 Task: Find connections with filter location Fléron with filter topic #successwith filter profile language Spanish with filter current company Hunt for Success with filter school MGM Institute of Health Sciences, Navi Mumbai with filter industry Construction with filter service category Print Design with filter keywords title Caretaker or House Sitter
Action: Mouse moved to (604, 139)
Screenshot: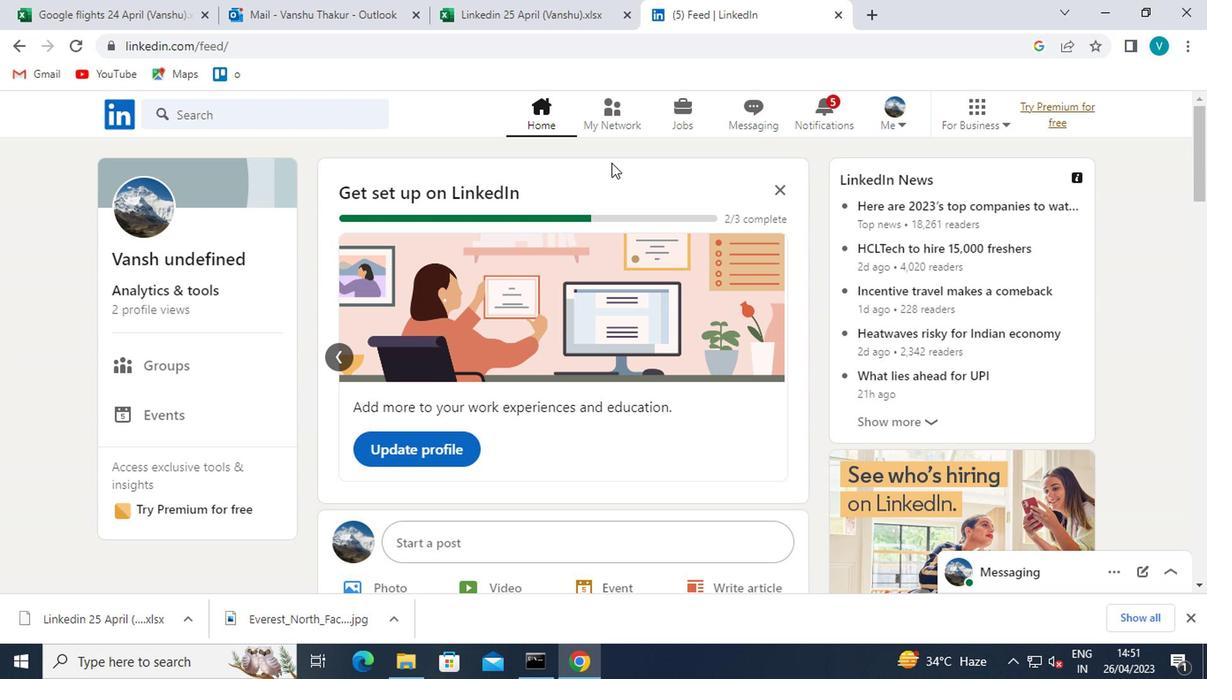 
Action: Mouse pressed left at (604, 139)
Screenshot: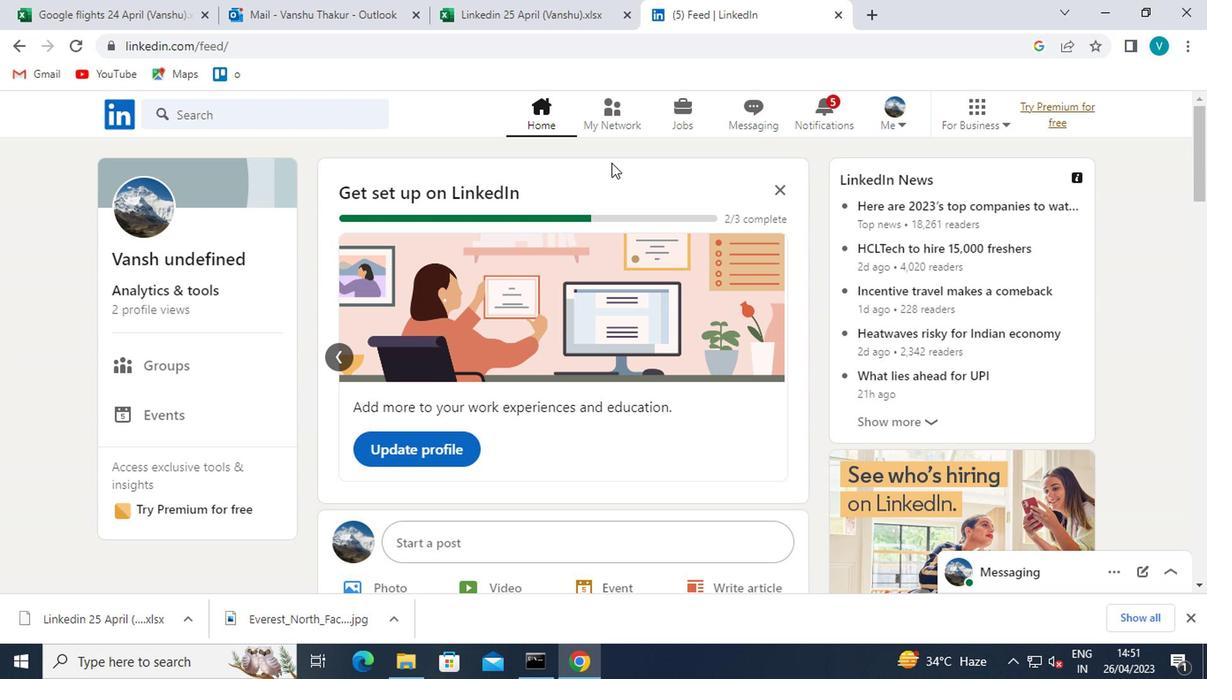 
Action: Mouse moved to (616, 134)
Screenshot: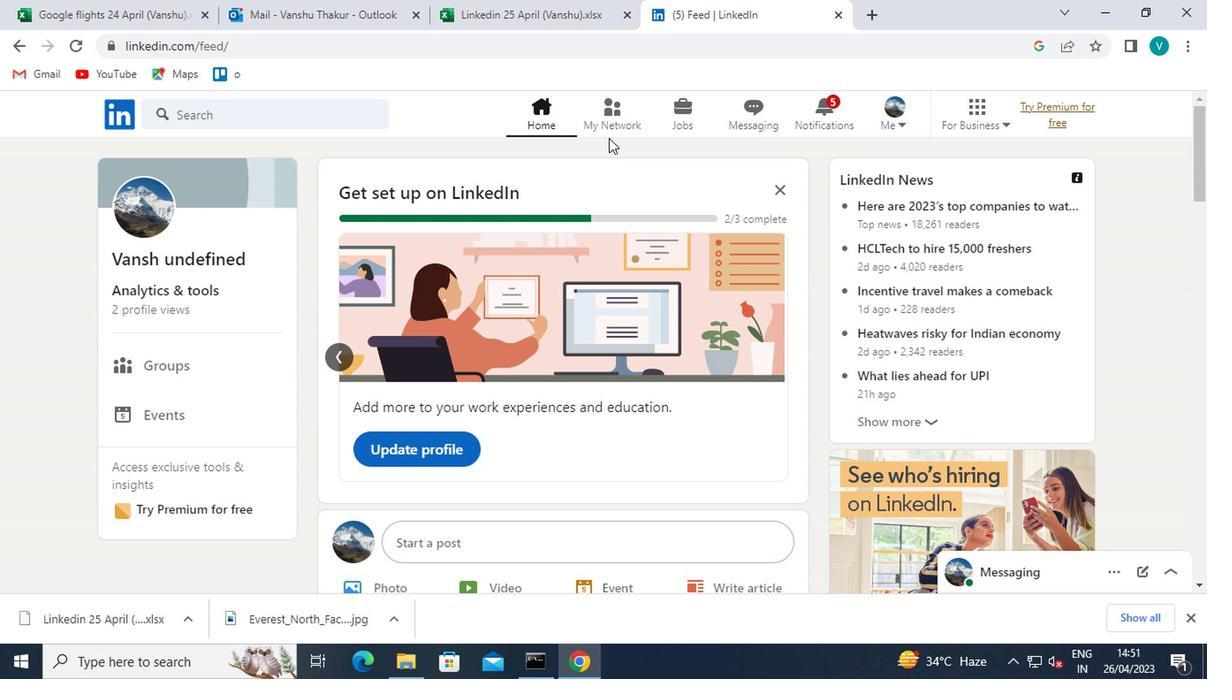 
Action: Mouse pressed left at (616, 134)
Screenshot: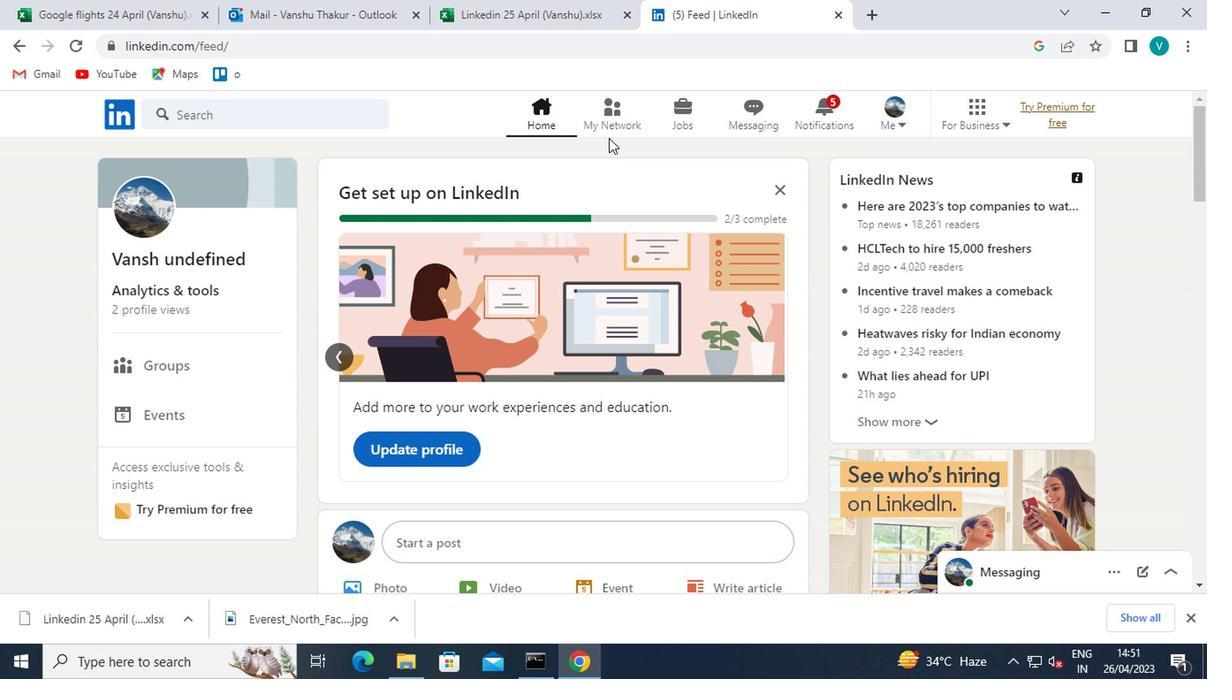 
Action: Mouse moved to (198, 202)
Screenshot: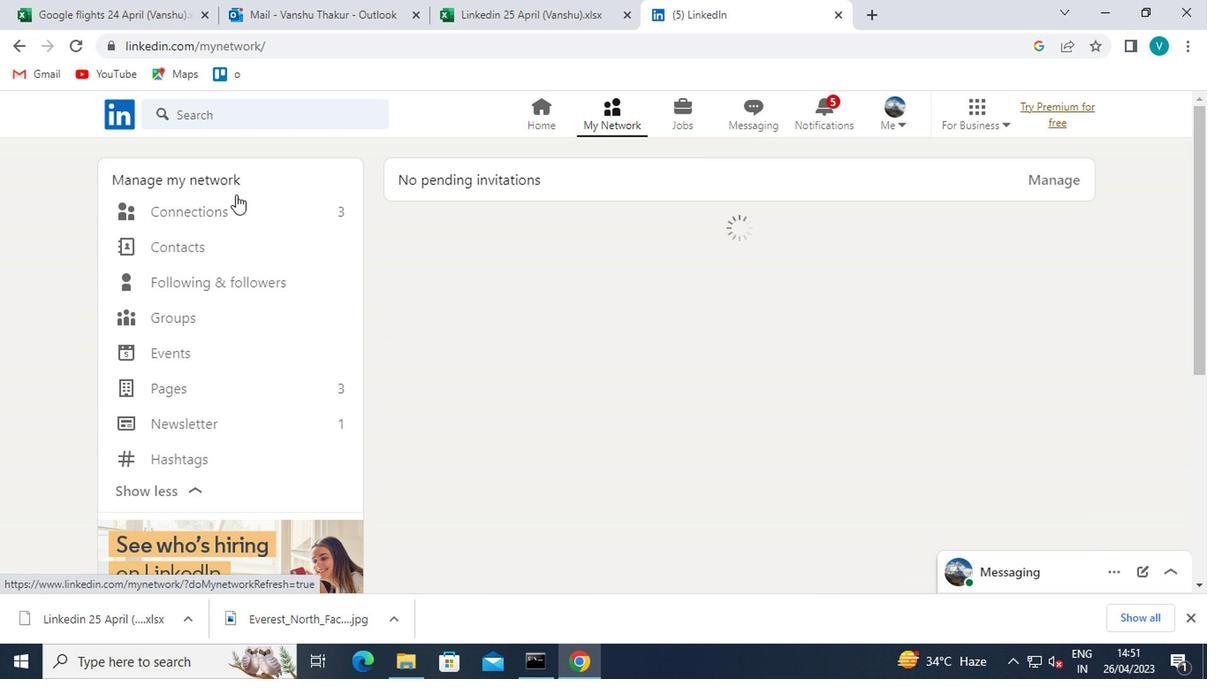 
Action: Mouse pressed left at (198, 202)
Screenshot: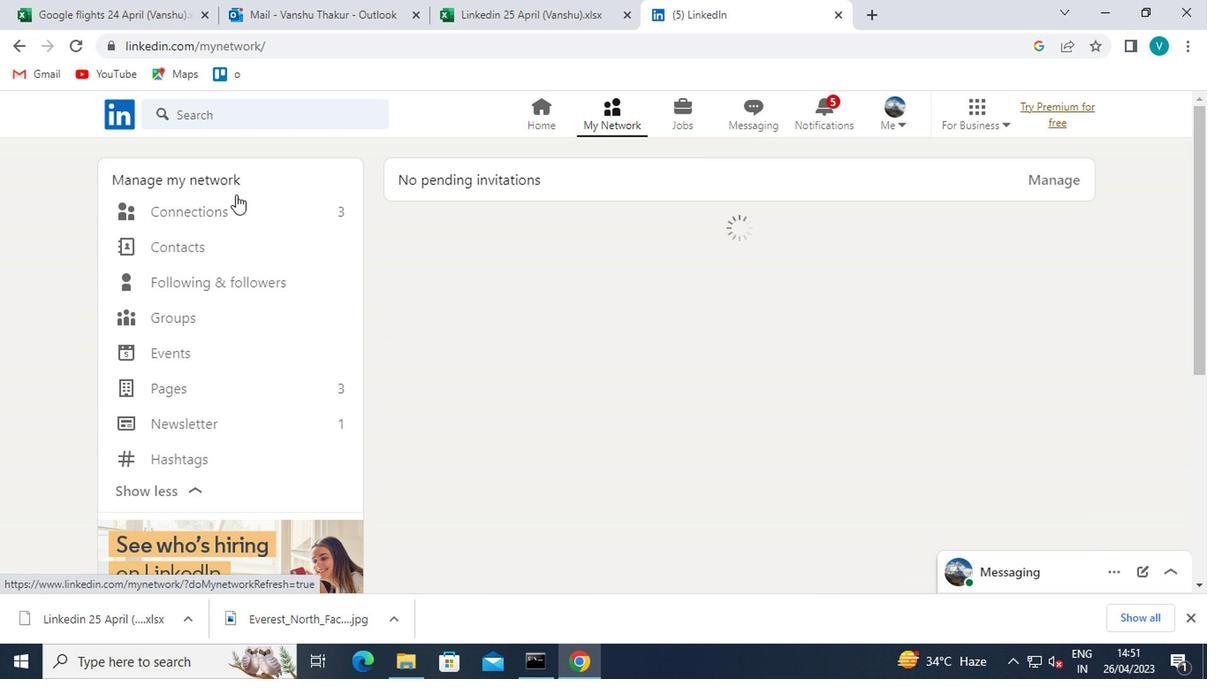 
Action: Mouse moved to (716, 207)
Screenshot: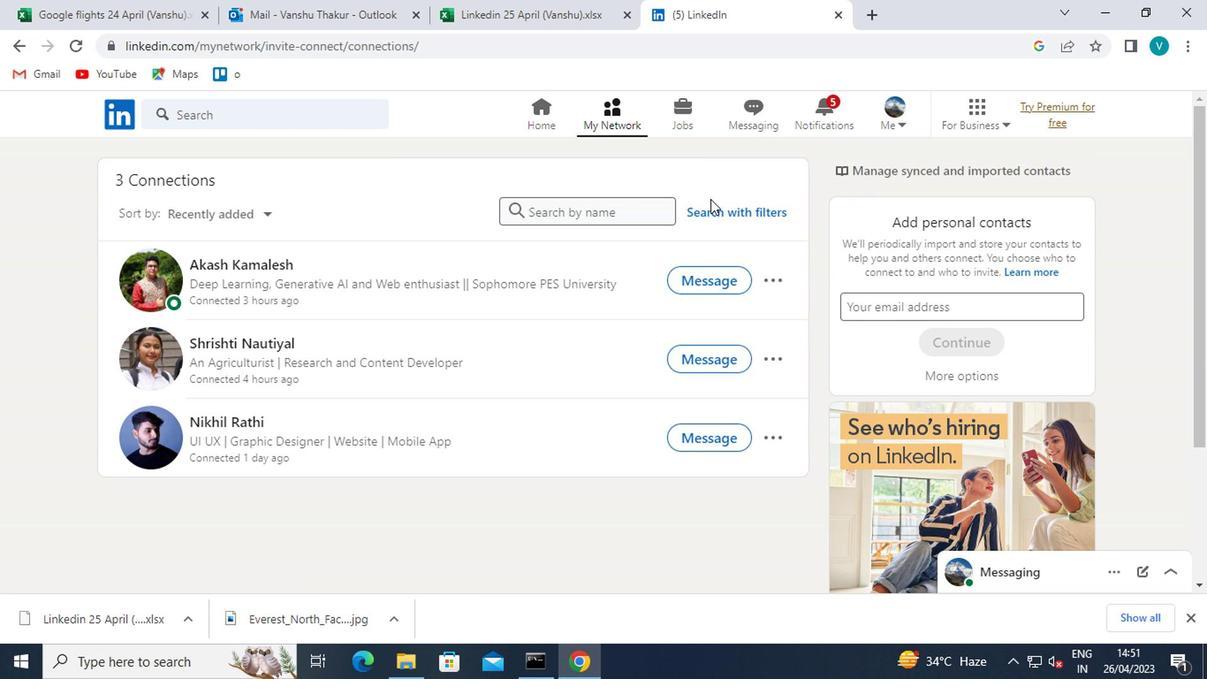 
Action: Mouse pressed left at (716, 207)
Screenshot: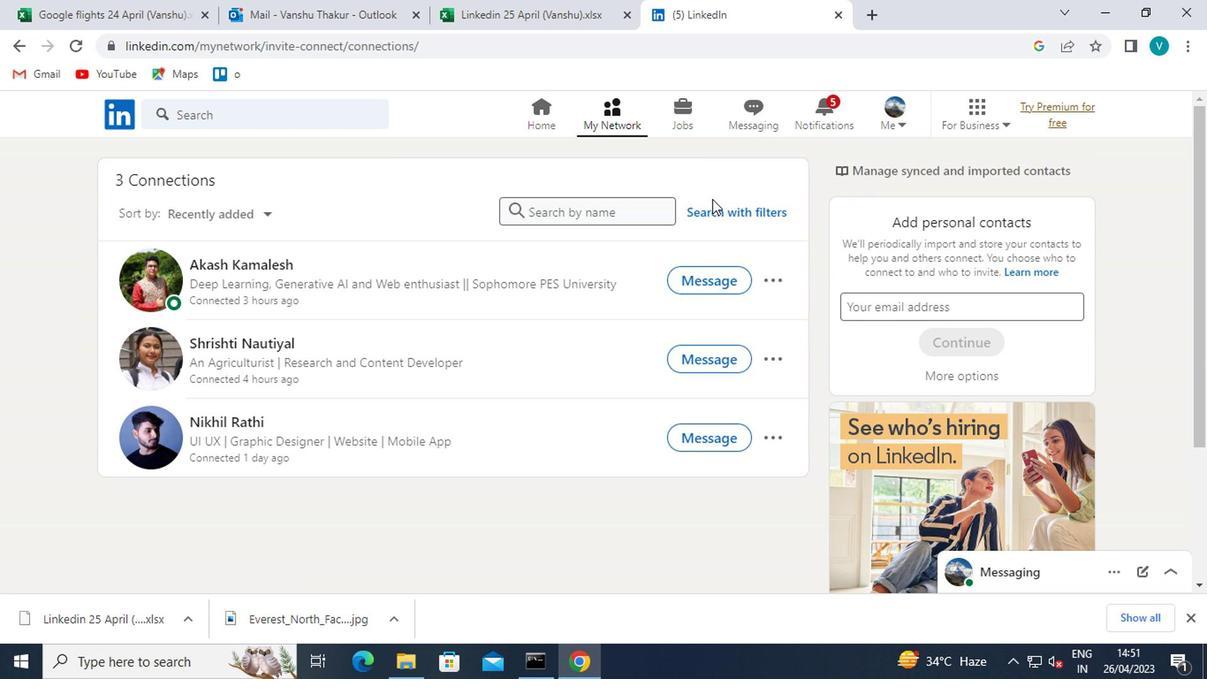 
Action: Mouse moved to (599, 162)
Screenshot: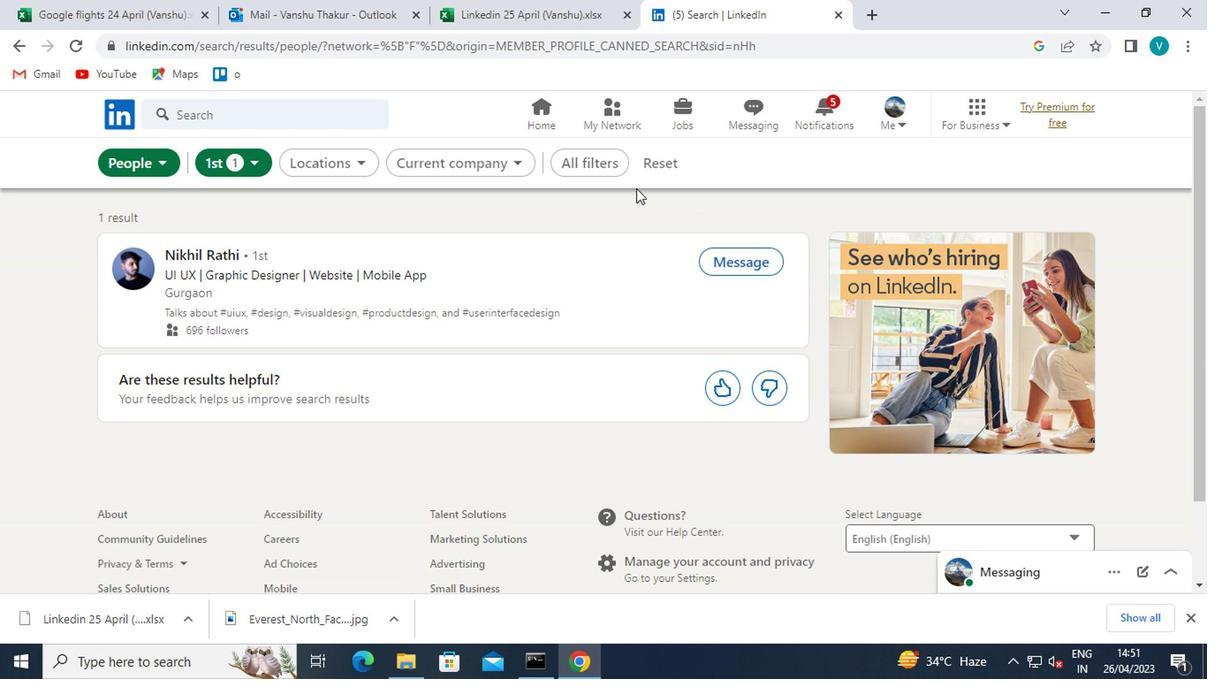
Action: Mouse pressed left at (599, 162)
Screenshot: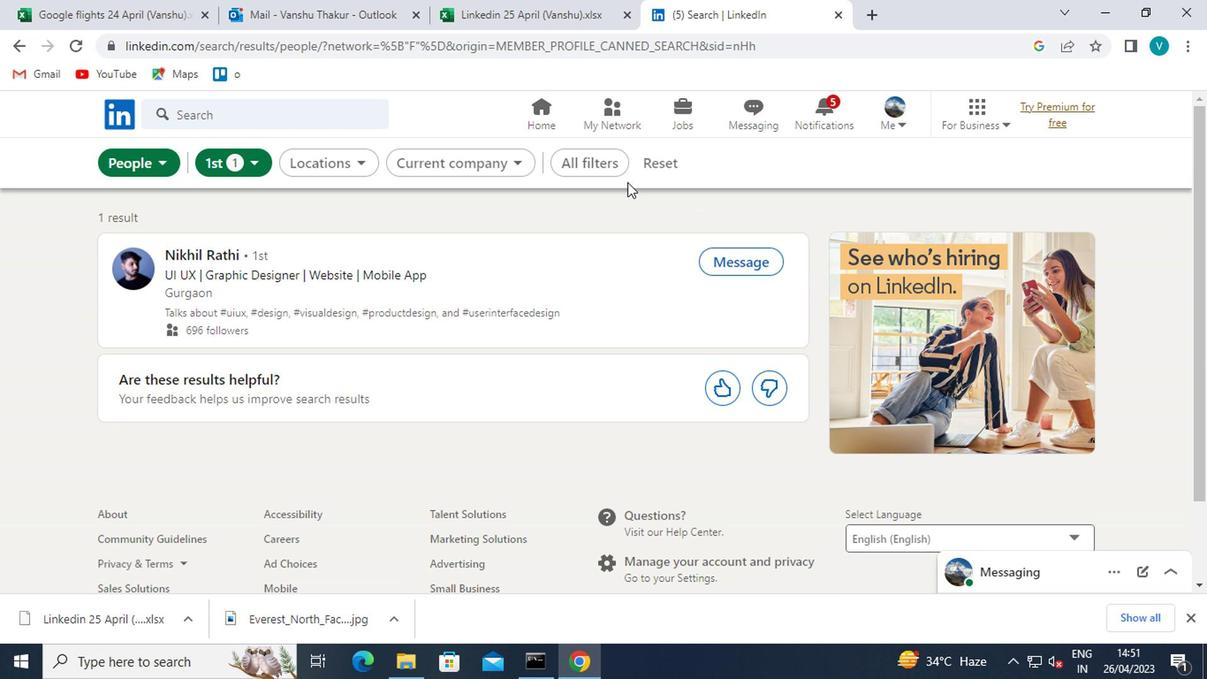 
Action: Mouse moved to (941, 318)
Screenshot: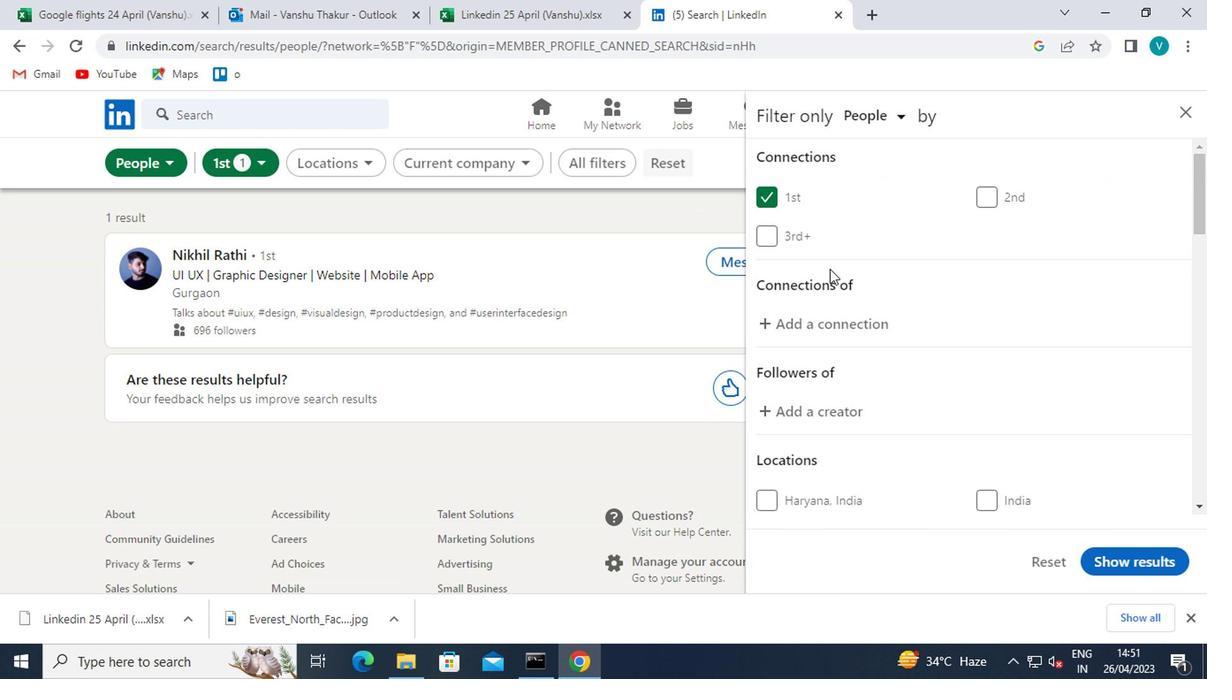 
Action: Mouse scrolled (941, 316) with delta (0, -1)
Screenshot: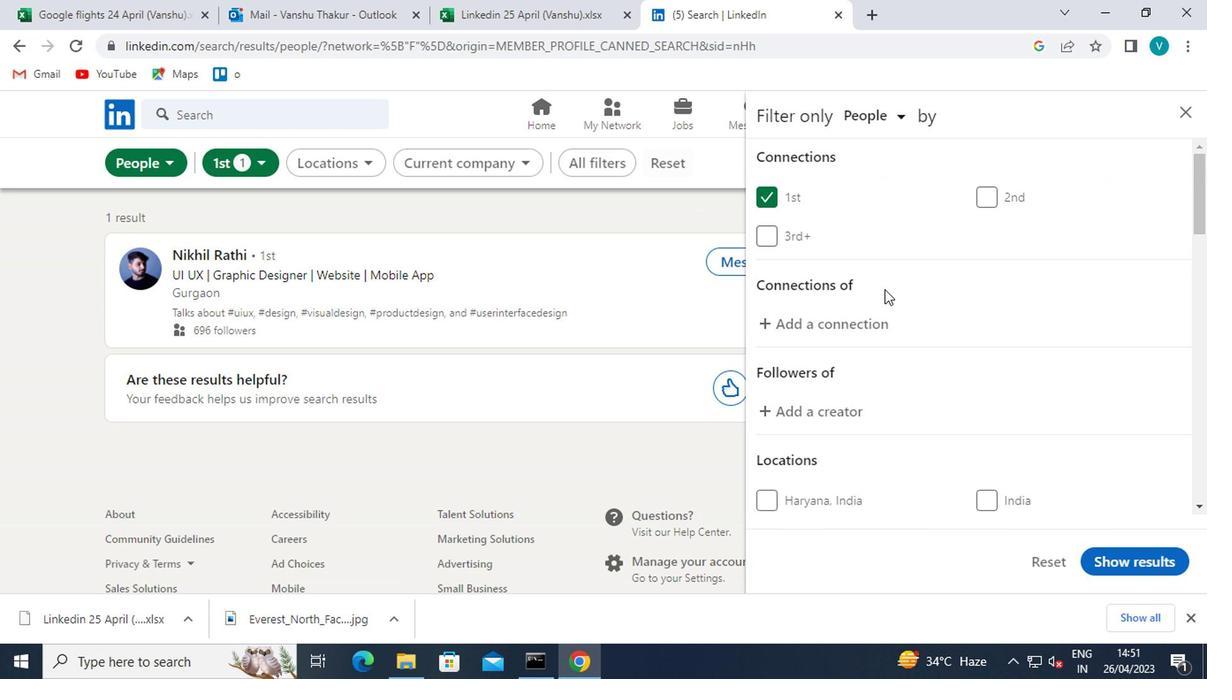 
Action: Mouse moved to (942, 318)
Screenshot: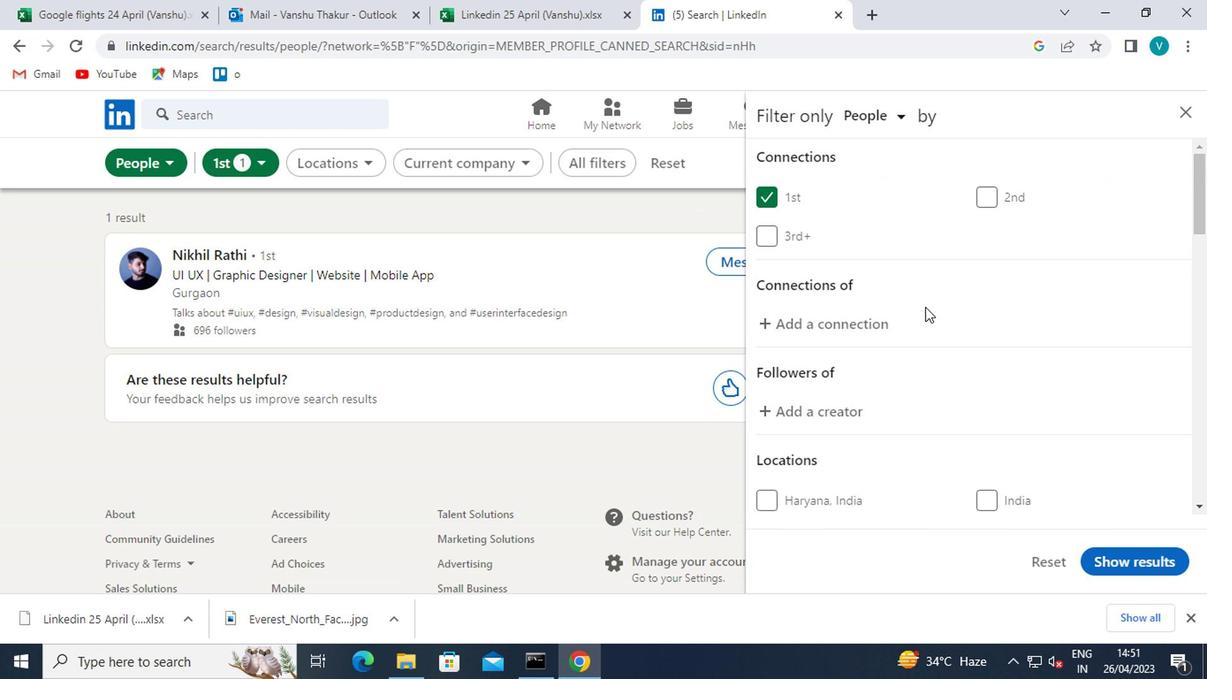 
Action: Mouse scrolled (942, 318) with delta (0, 0)
Screenshot: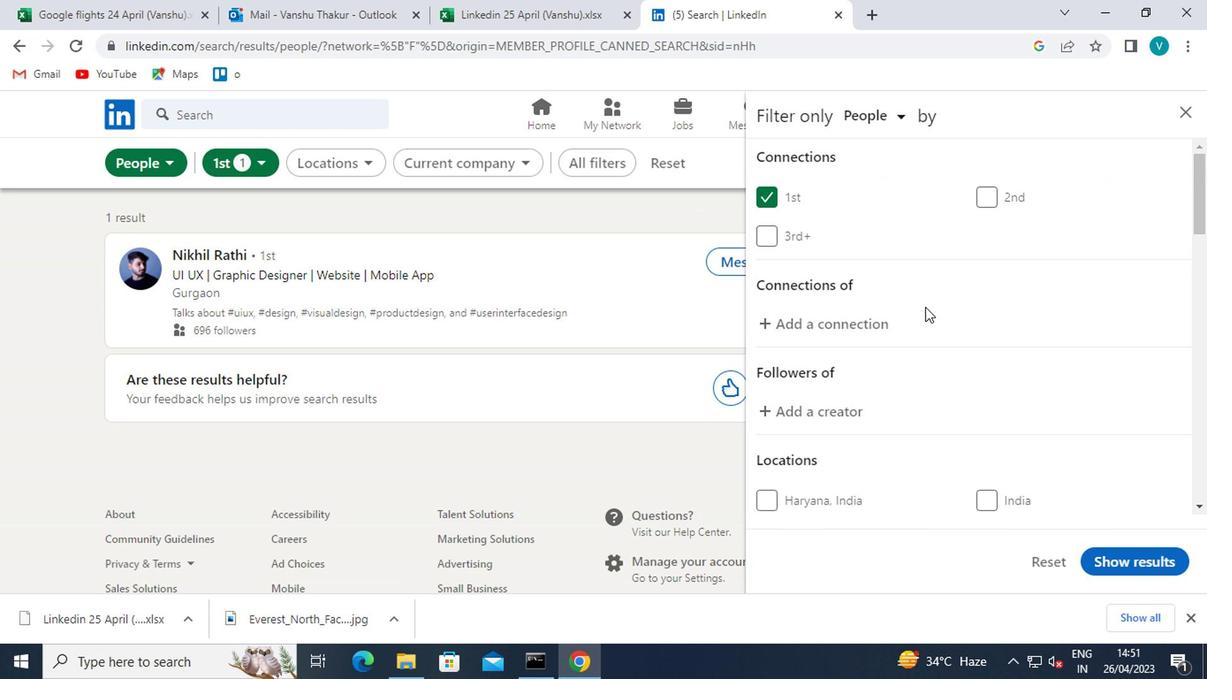
Action: Mouse moved to (847, 400)
Screenshot: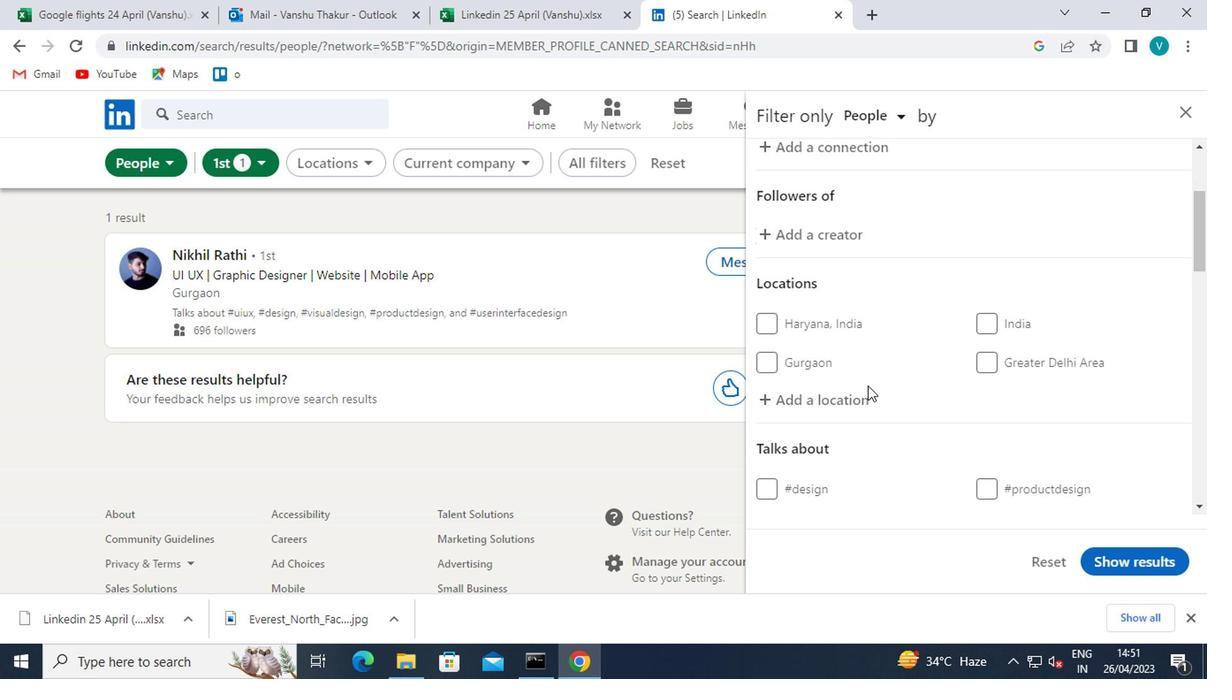 
Action: Mouse pressed left at (847, 400)
Screenshot: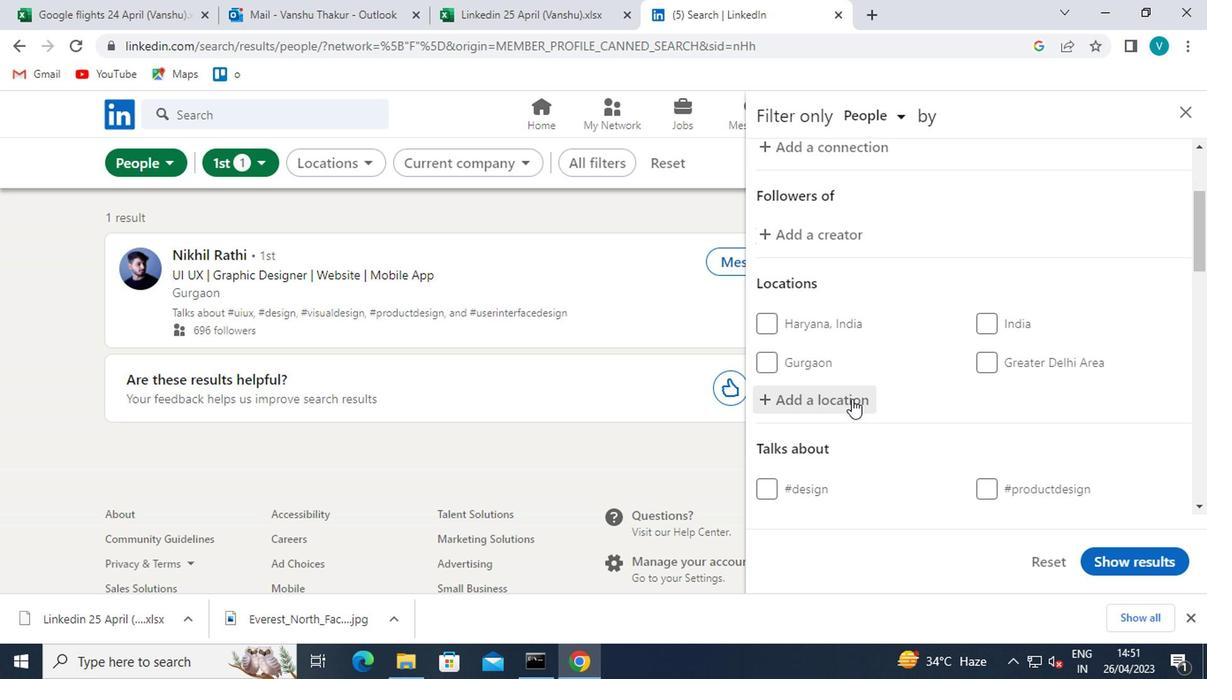 
Action: Key pressed <Key.shift>FLERON
Screenshot: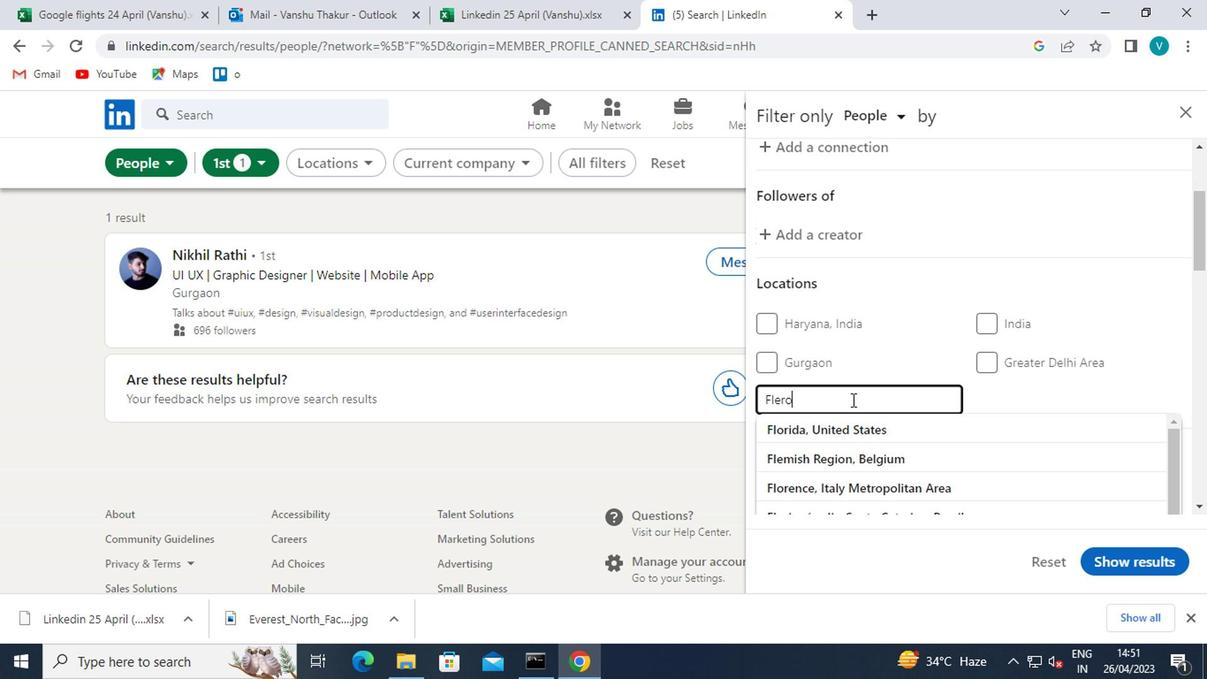 
Action: Mouse moved to (845, 428)
Screenshot: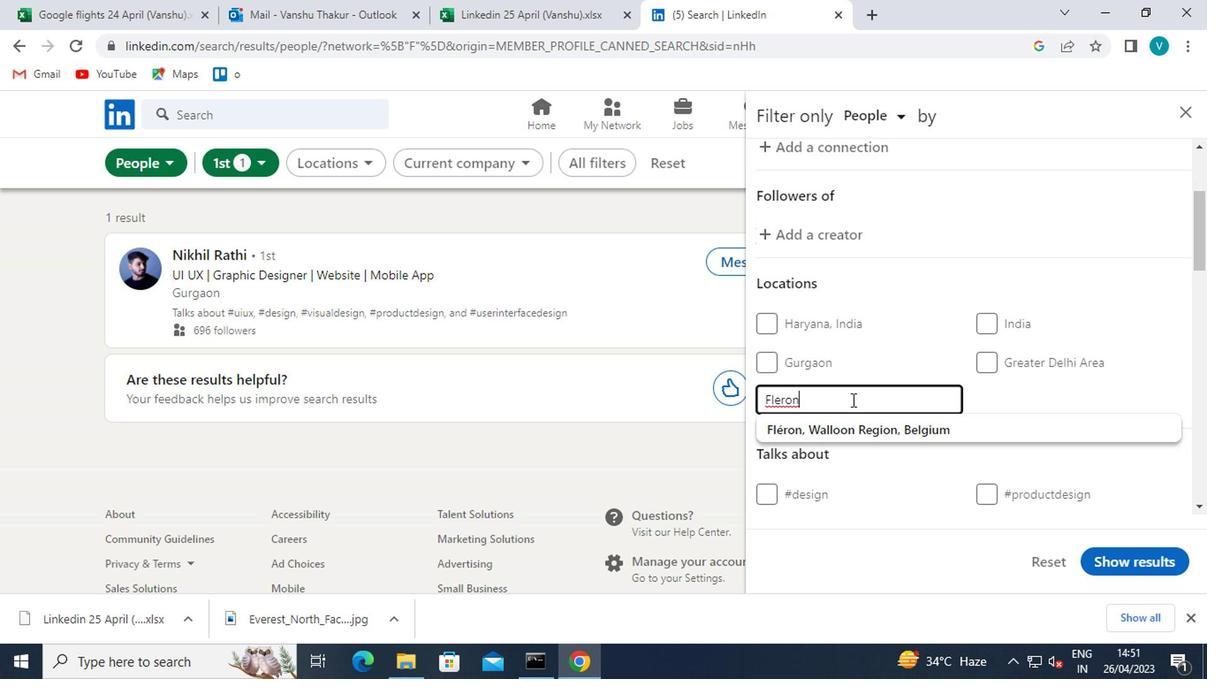 
Action: Mouse pressed left at (845, 428)
Screenshot: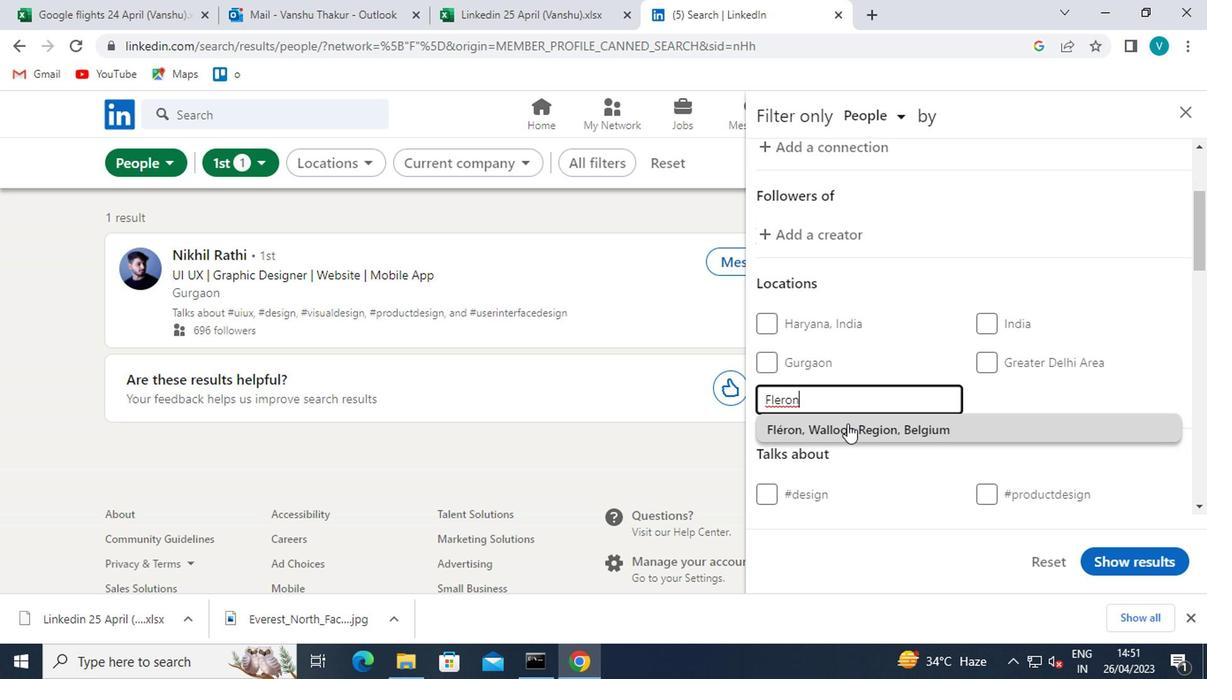 
Action: Mouse moved to (929, 382)
Screenshot: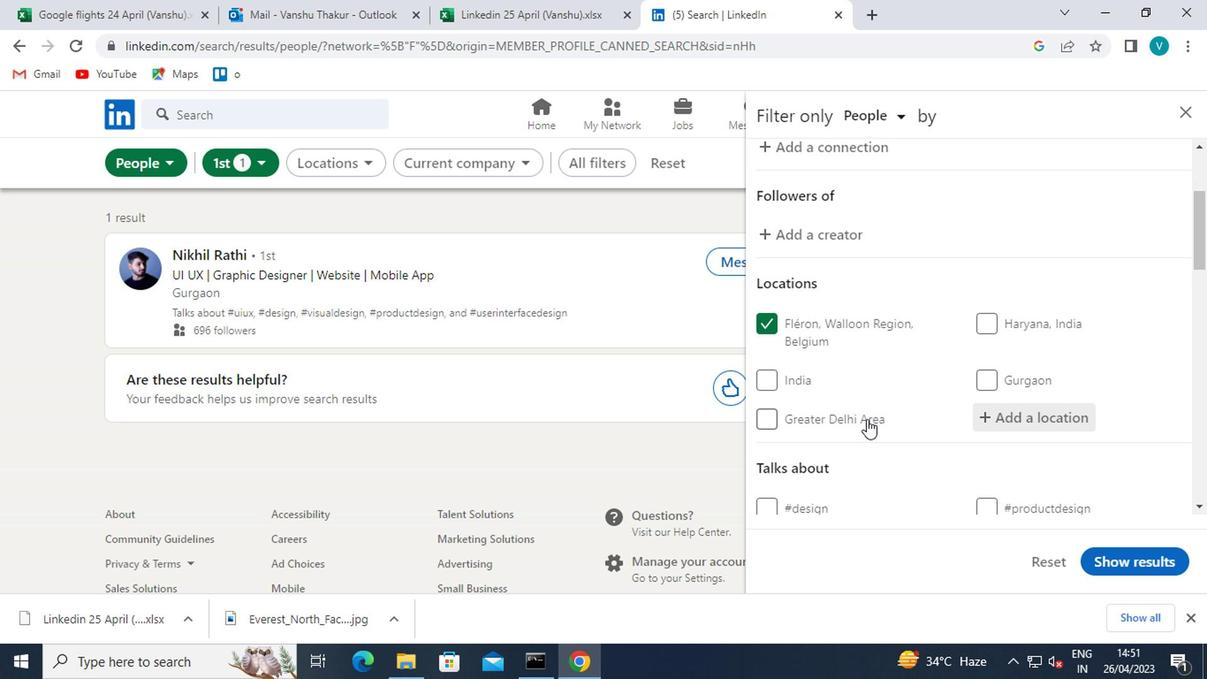 
Action: Mouse scrolled (929, 381) with delta (0, -1)
Screenshot: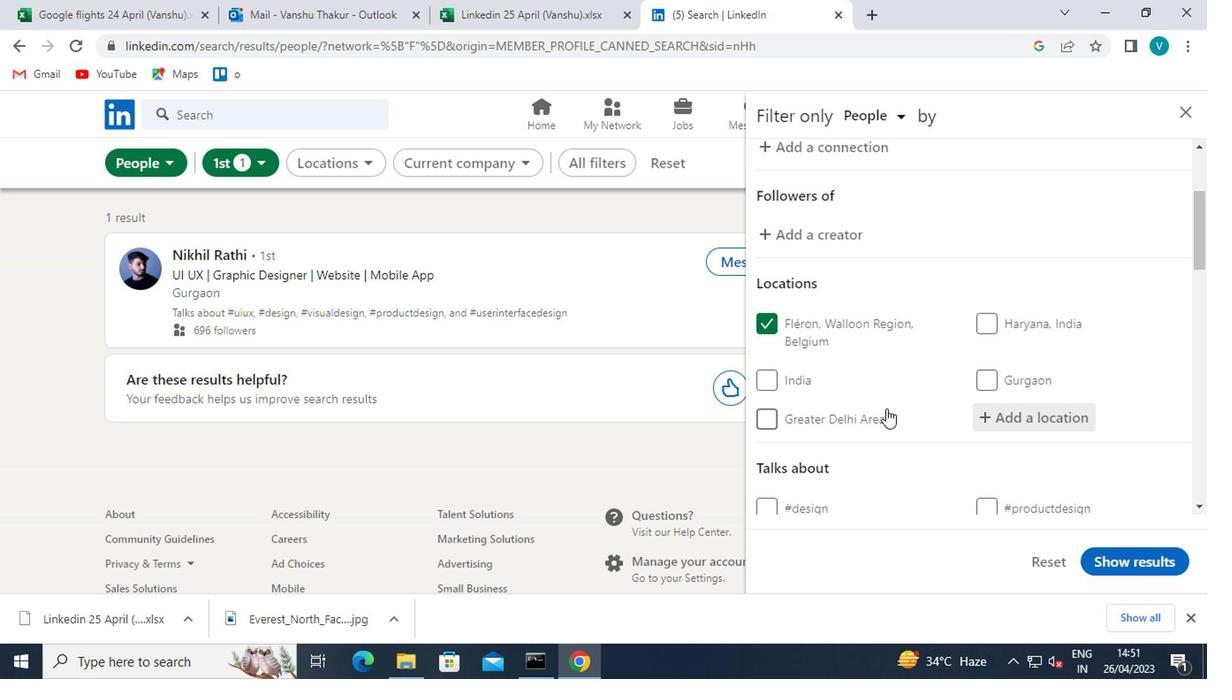 
Action: Mouse scrolled (929, 381) with delta (0, -1)
Screenshot: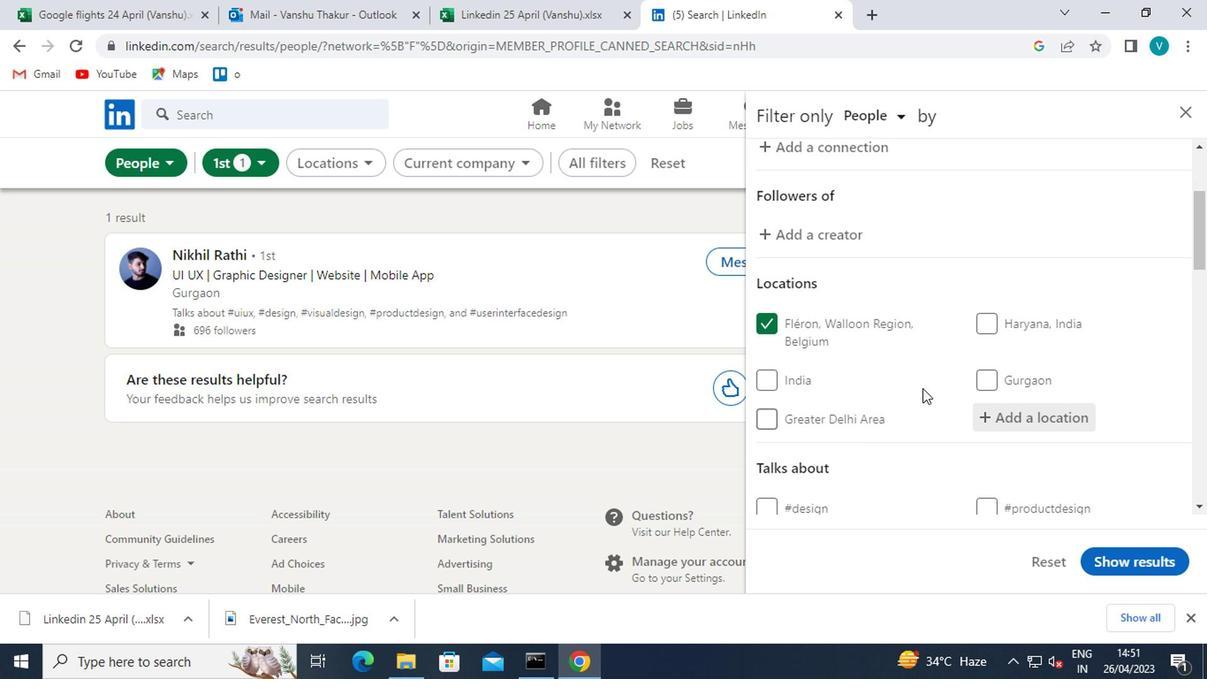 
Action: Mouse scrolled (929, 381) with delta (0, -1)
Screenshot: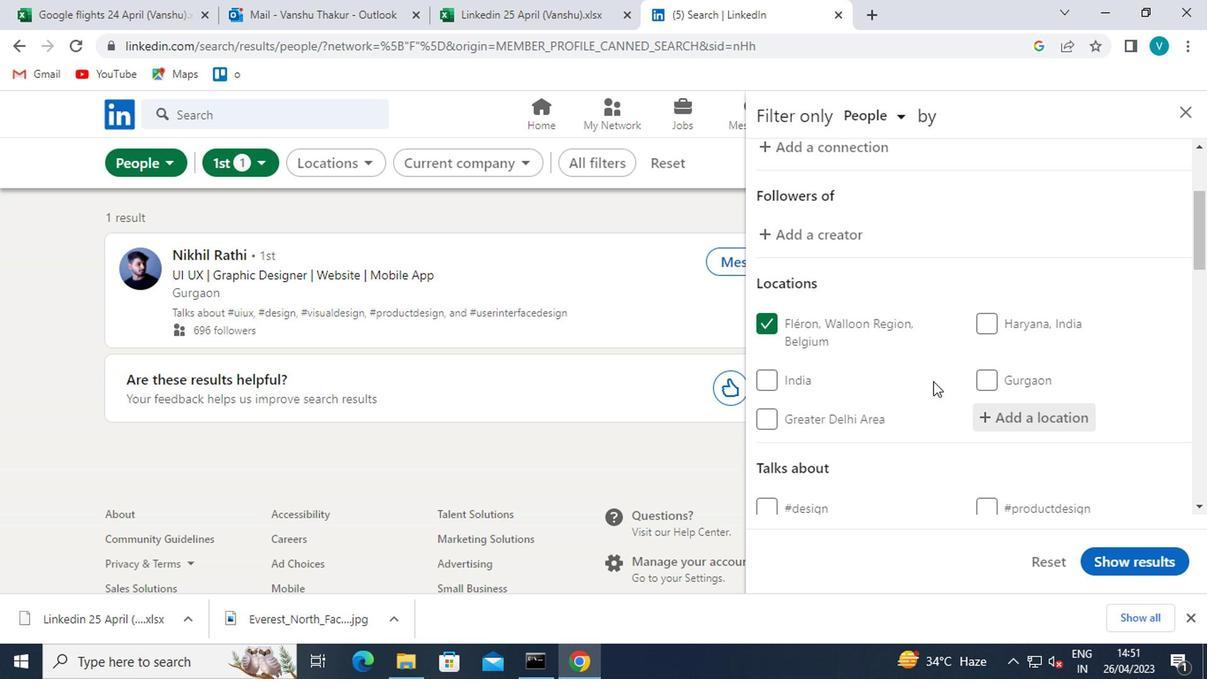 
Action: Mouse moved to (1020, 331)
Screenshot: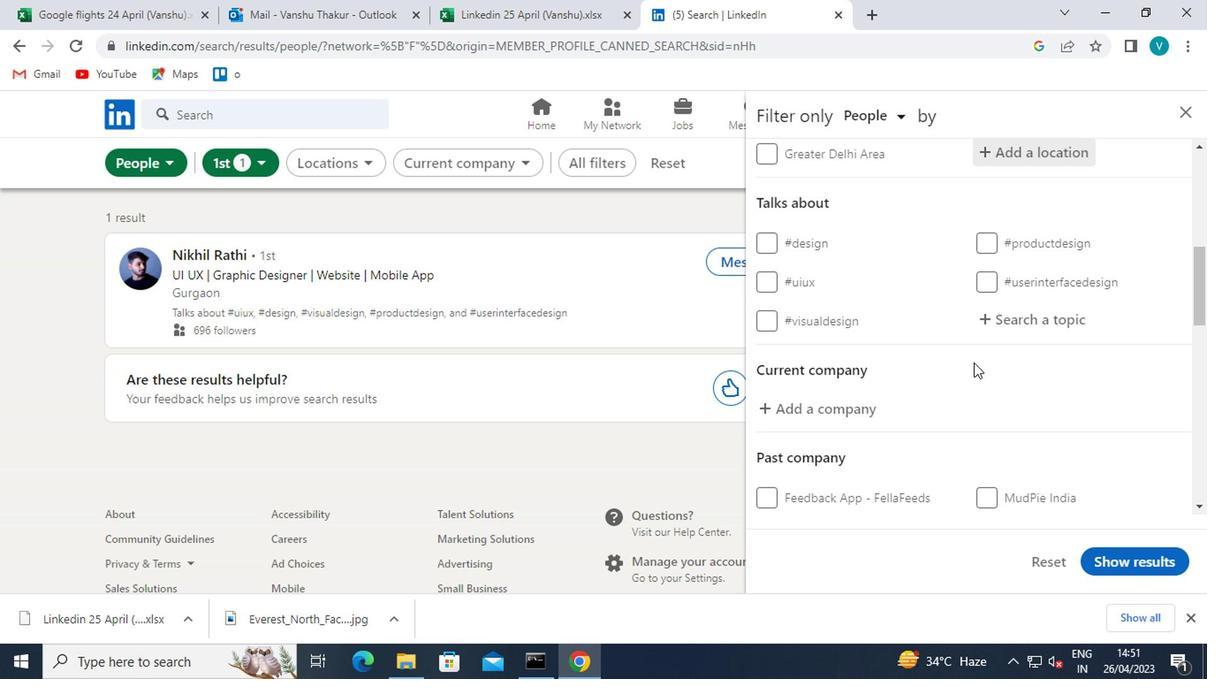 
Action: Mouse pressed left at (1020, 331)
Screenshot: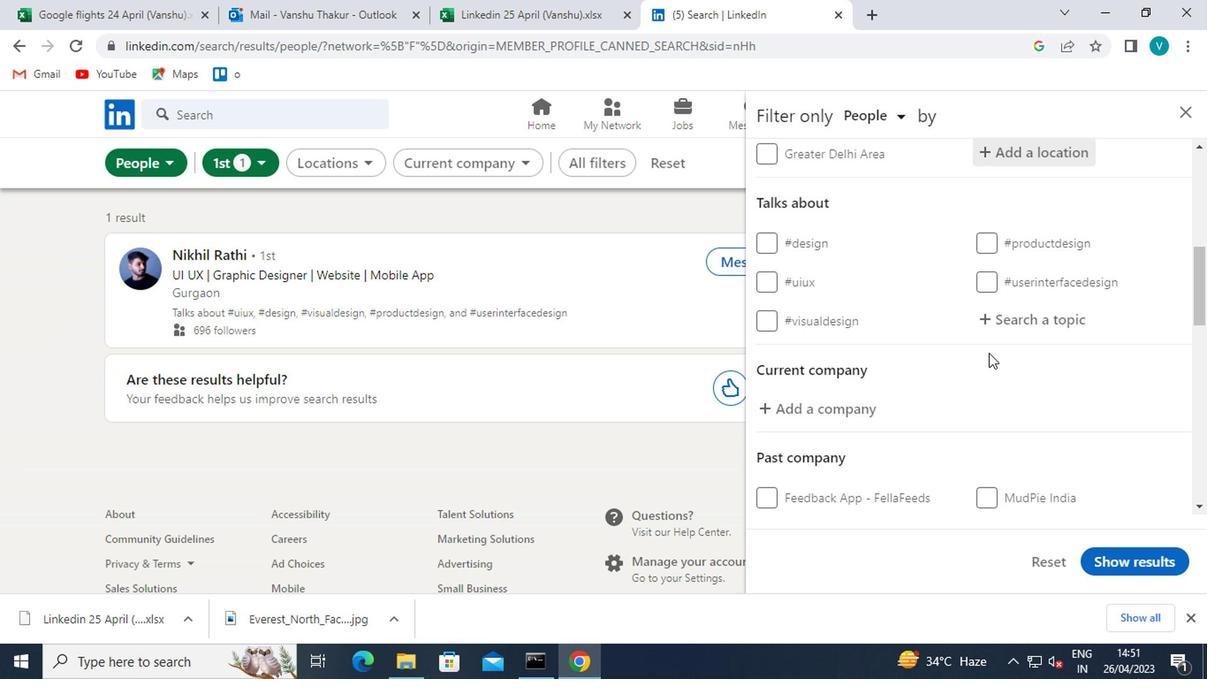 
Action: Mouse moved to (867, 240)
Screenshot: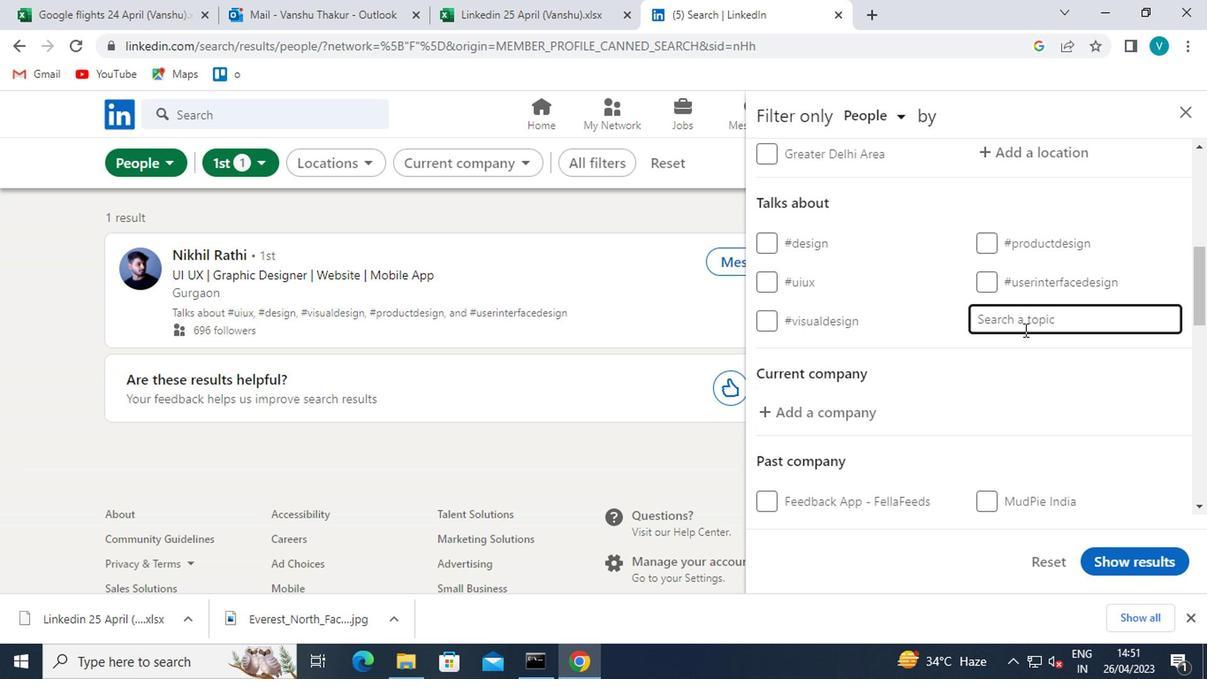 
Action: Key pressed <Key.shift><Key.shift><Key.shift><Key.shift>#
Screenshot: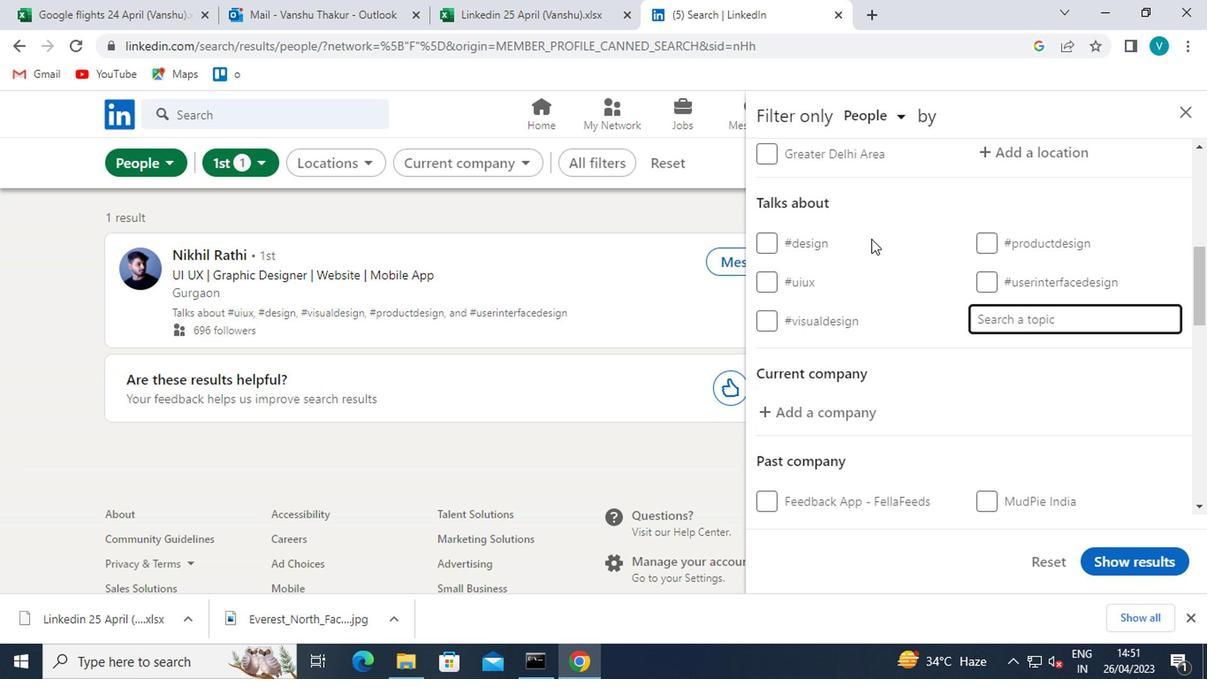
Action: Mouse moved to (866, 239)
Screenshot: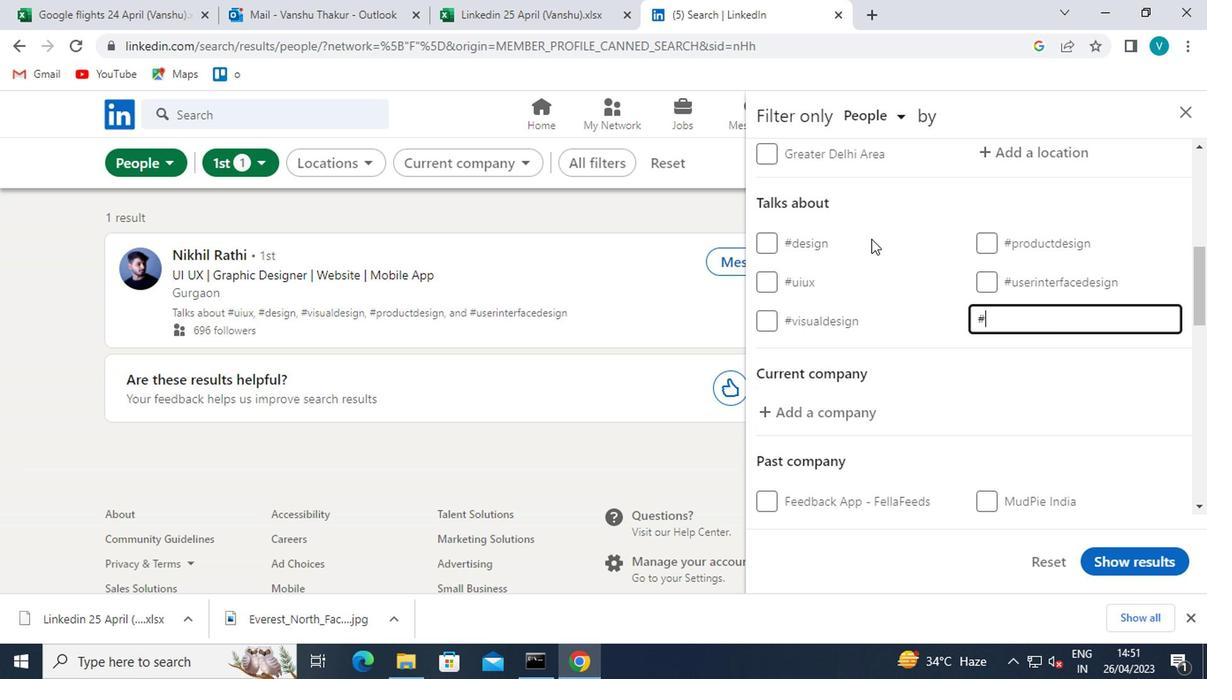 
Action: Key pressed SUCCESS
Screenshot: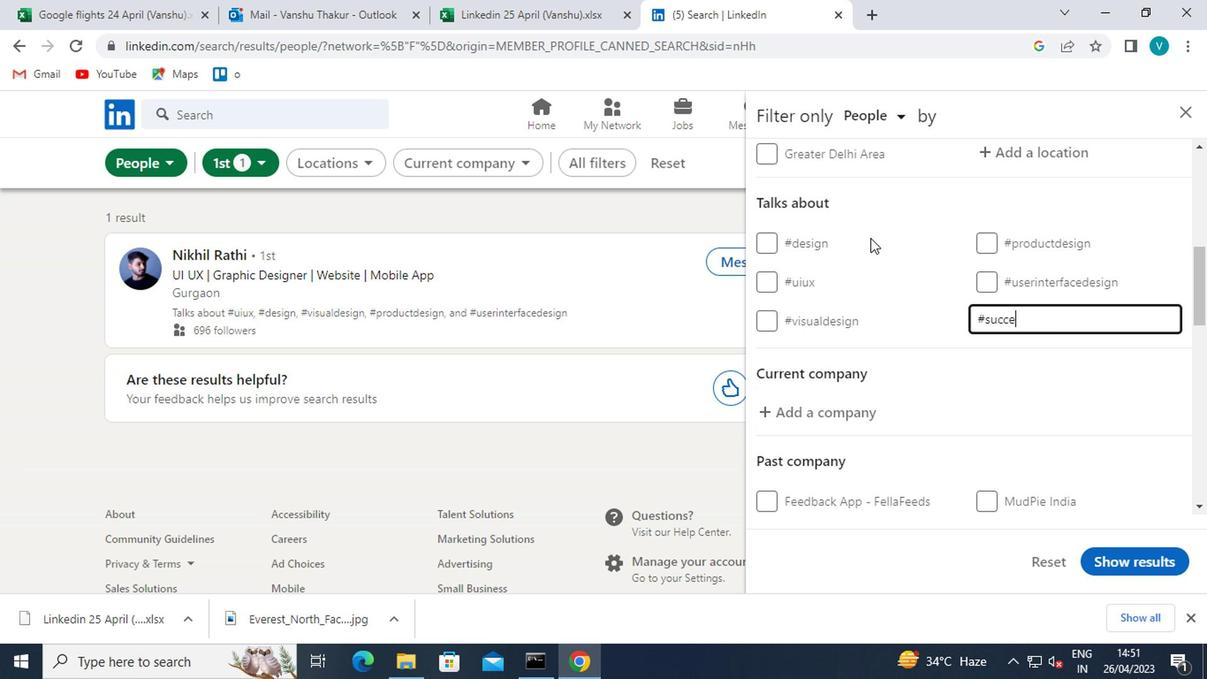 
Action: Mouse moved to (972, 352)
Screenshot: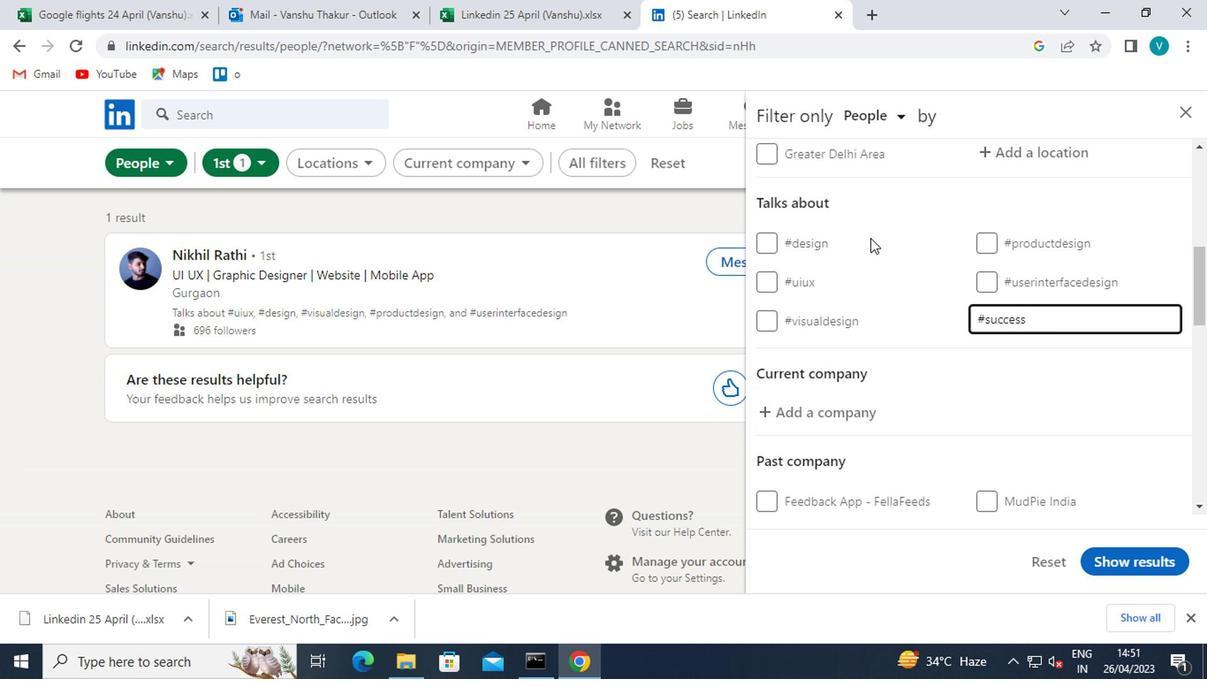 
Action: Mouse pressed left at (972, 352)
Screenshot: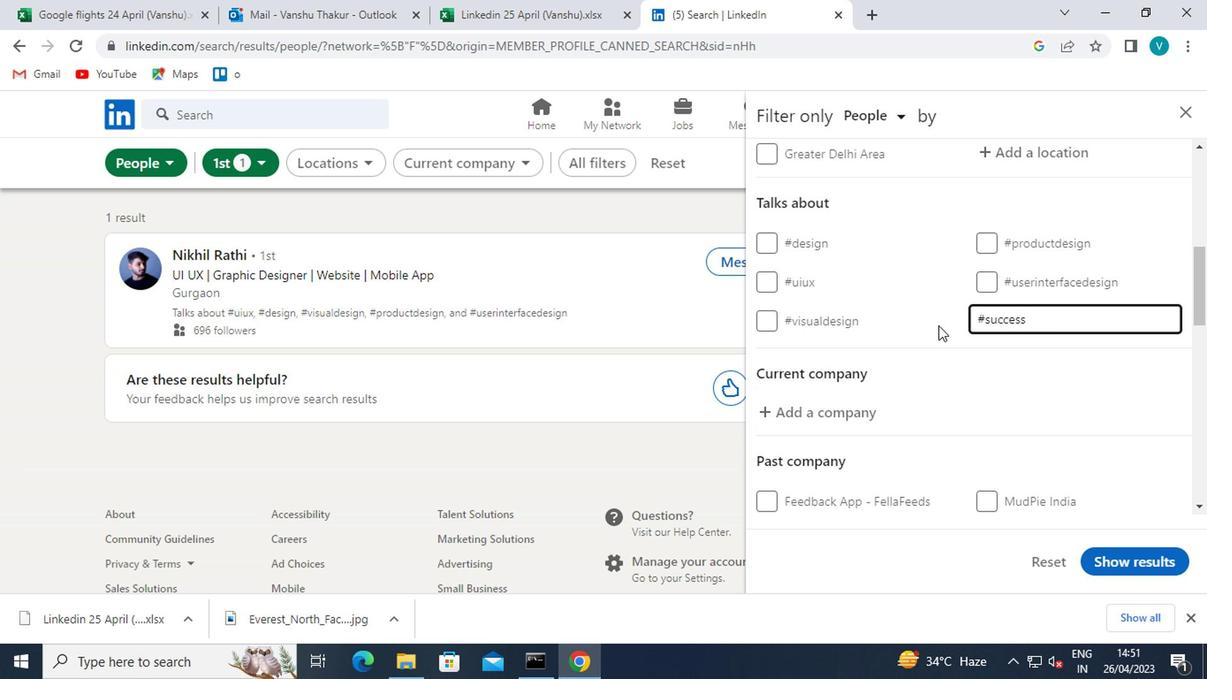 
Action: Mouse scrolled (972, 351) with delta (0, 0)
Screenshot: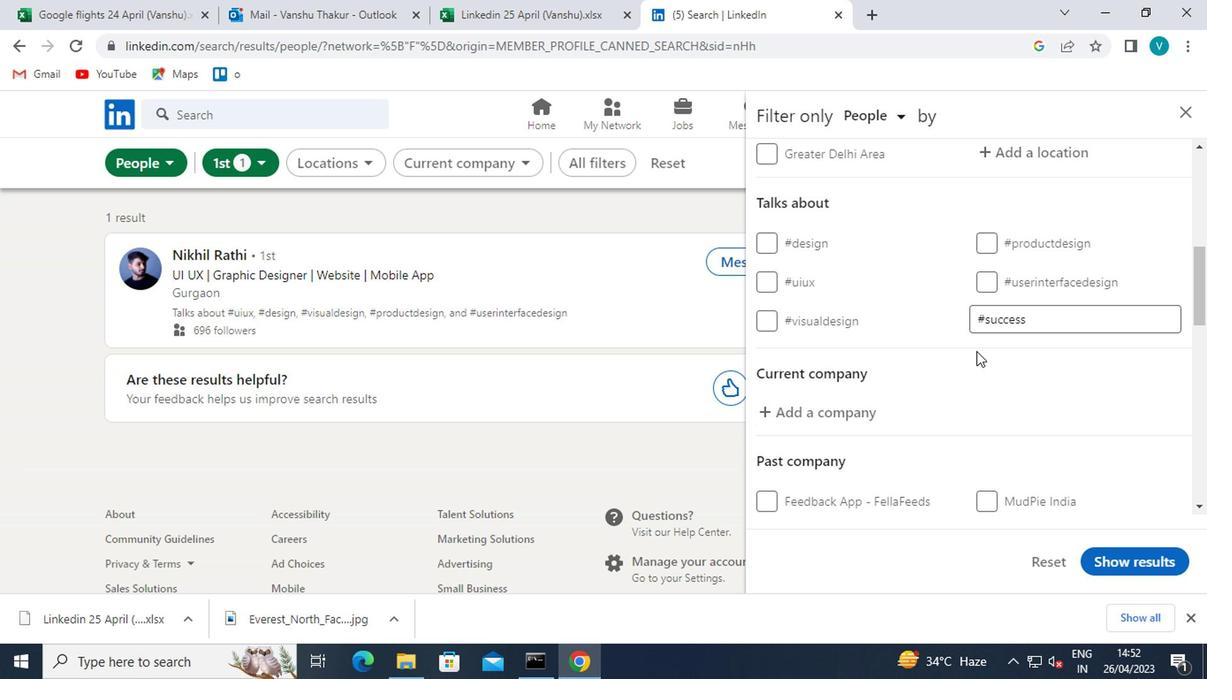 
Action: Mouse scrolled (972, 351) with delta (0, 0)
Screenshot: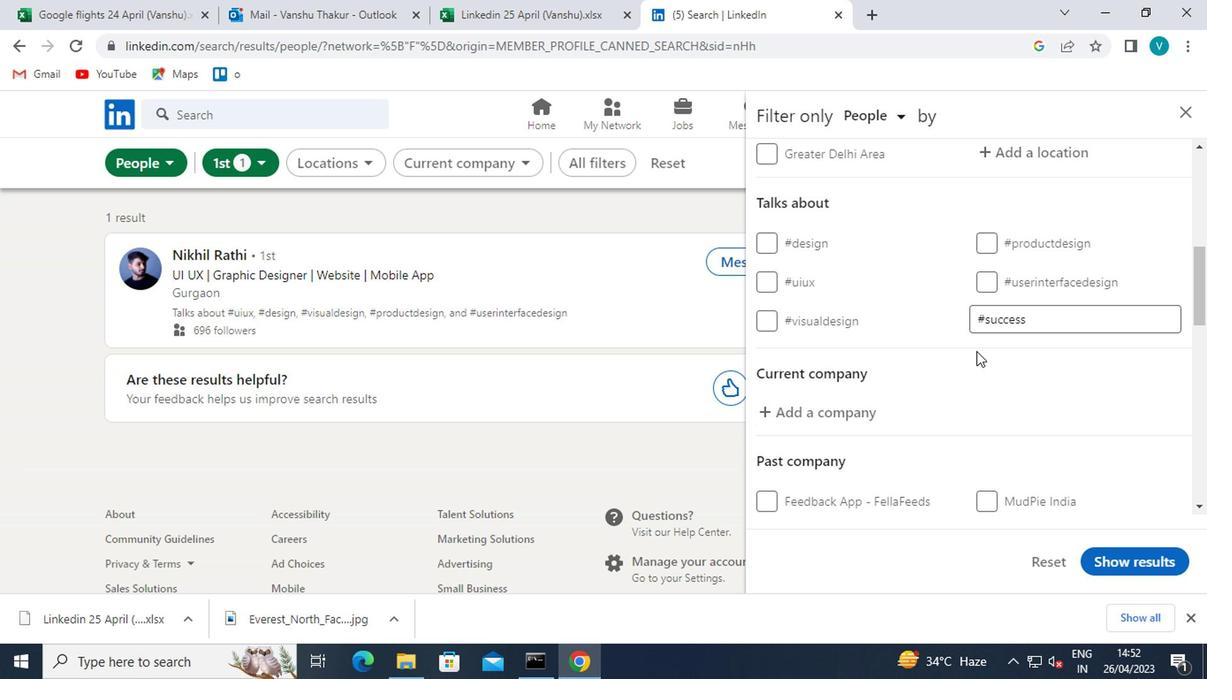 
Action: Mouse moved to (809, 227)
Screenshot: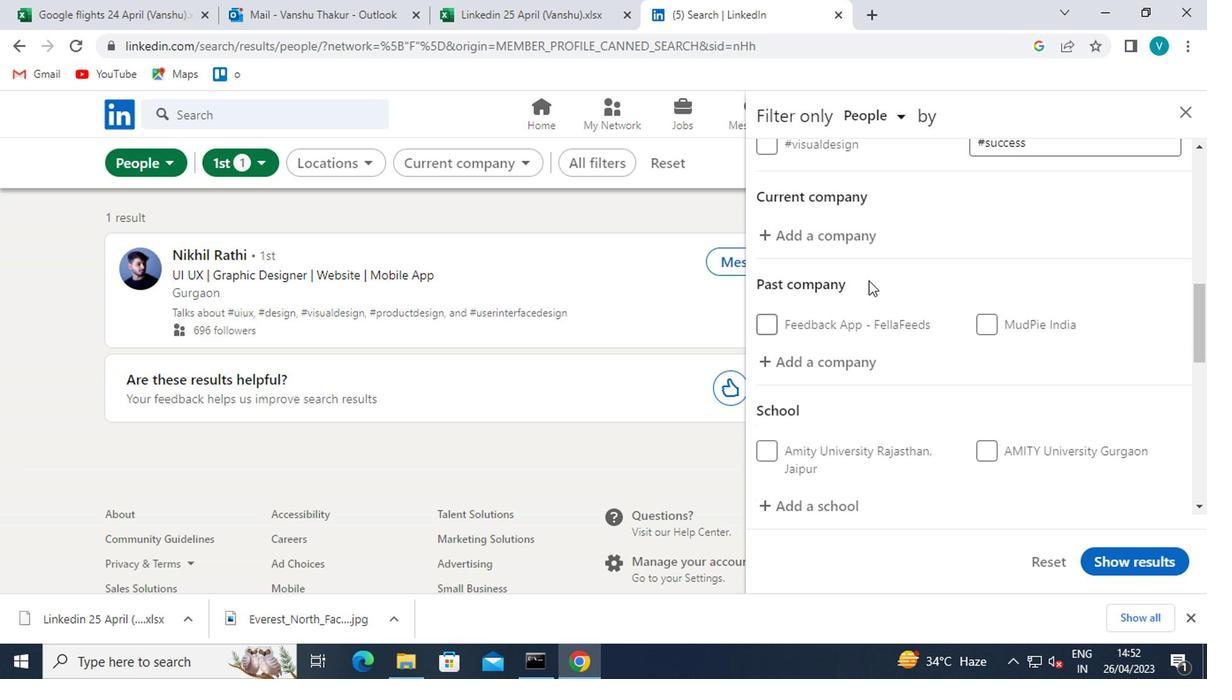 
Action: Mouse pressed left at (809, 227)
Screenshot: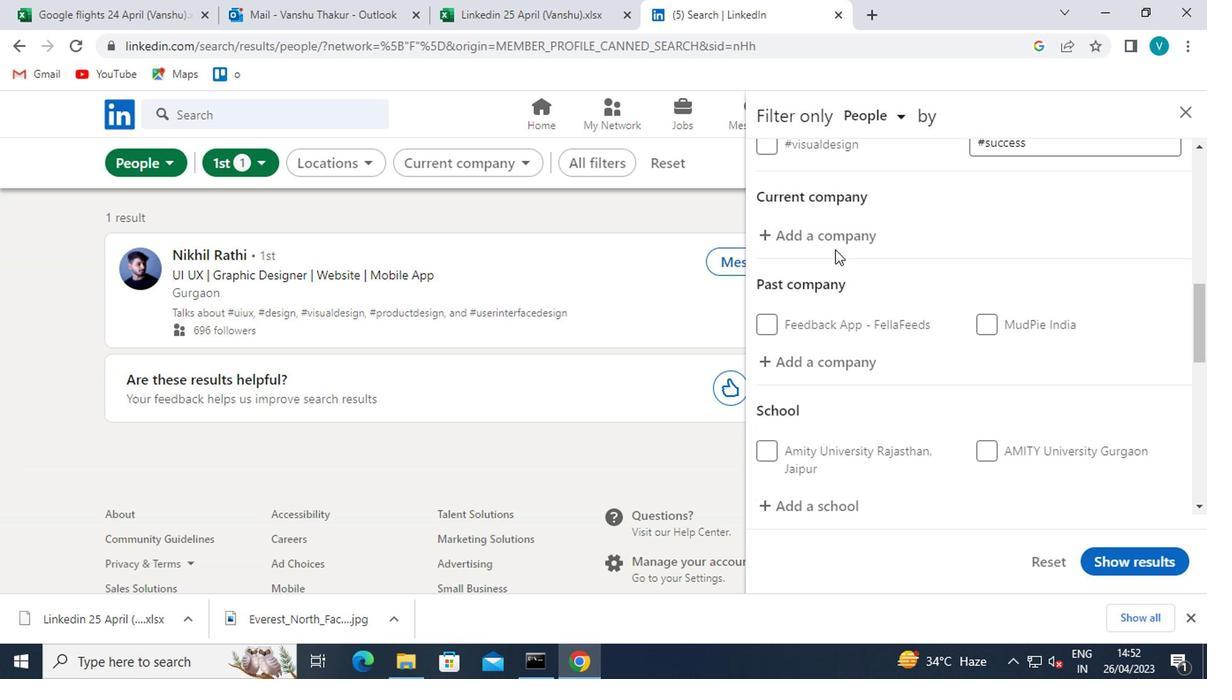 
Action: Key pressed <Key.shift>HUNT
Screenshot: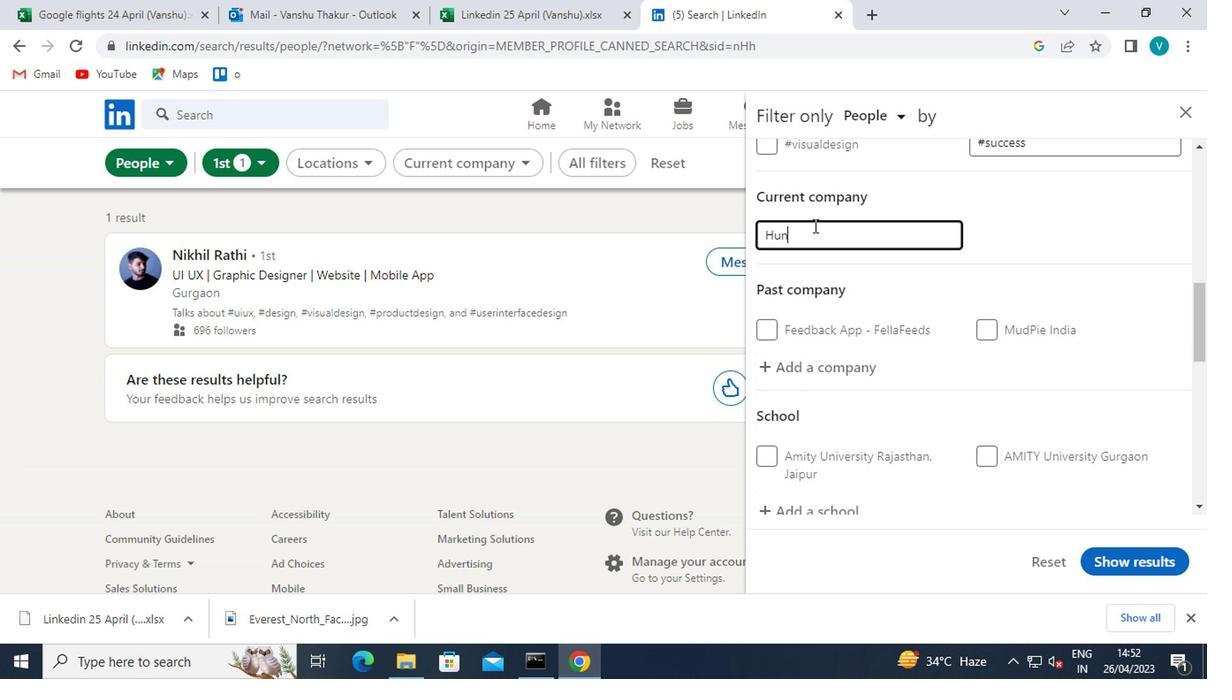 
Action: Mouse moved to (843, 241)
Screenshot: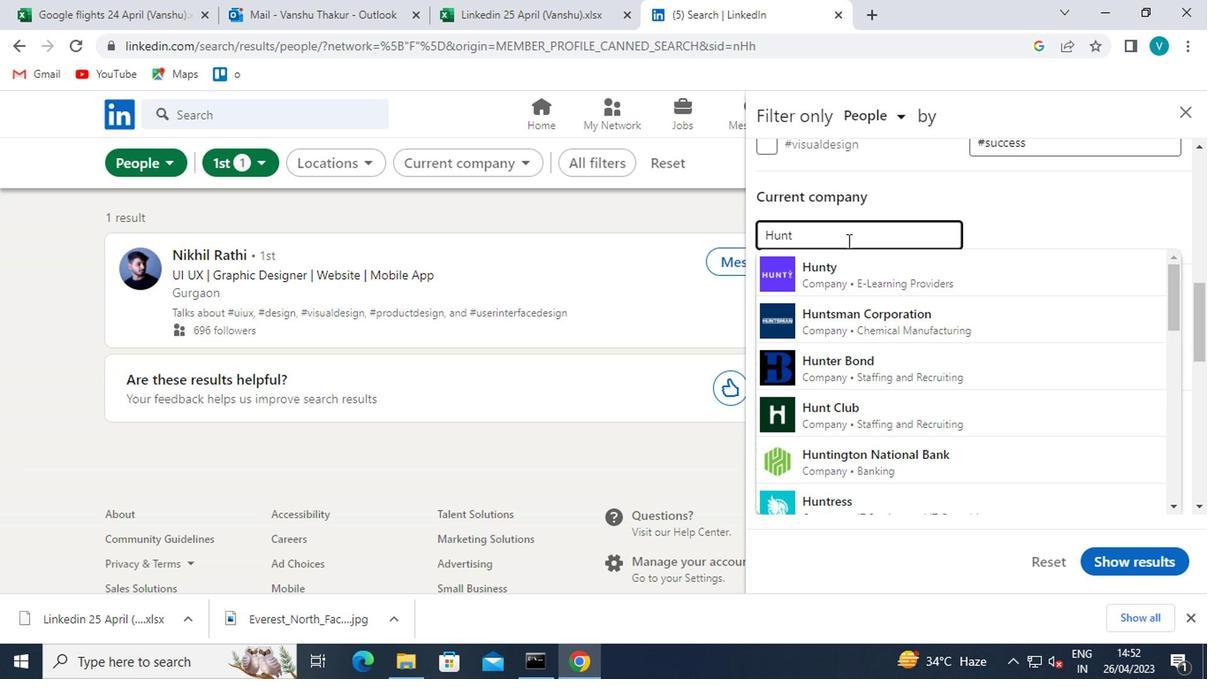 
Action: Key pressed <Key.space>FOR<Key.space>
Screenshot: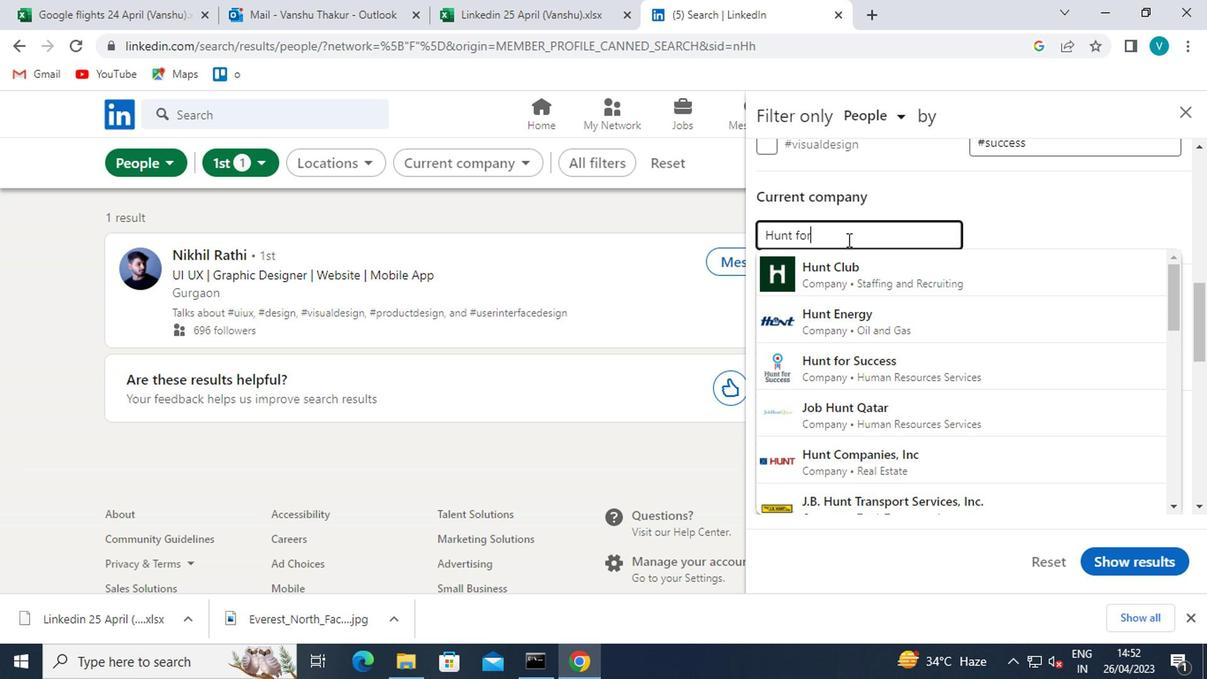 
Action: Mouse moved to (847, 259)
Screenshot: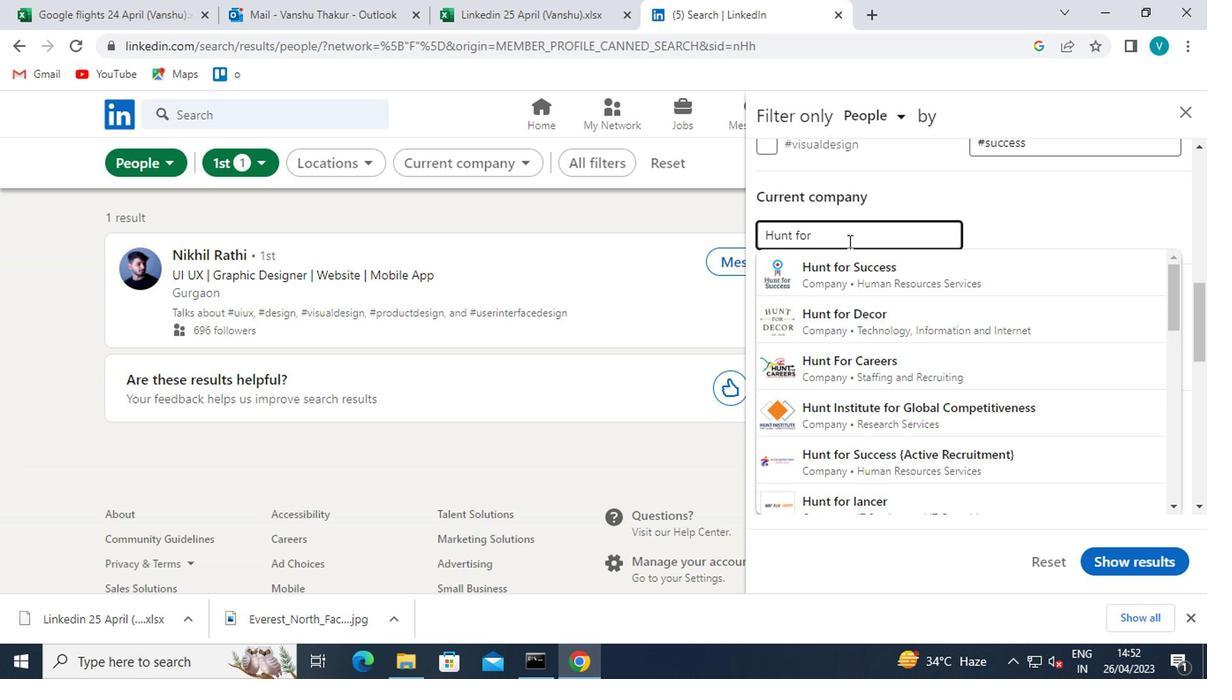 
Action: Mouse pressed left at (847, 259)
Screenshot: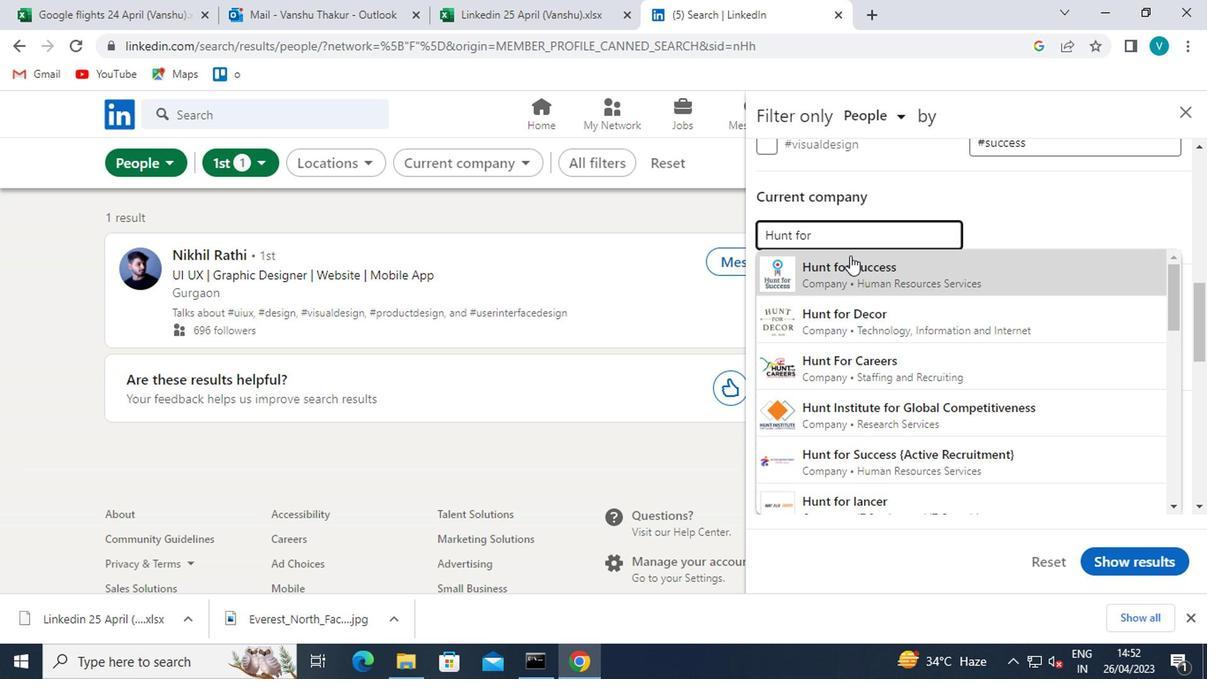 
Action: Mouse moved to (848, 267)
Screenshot: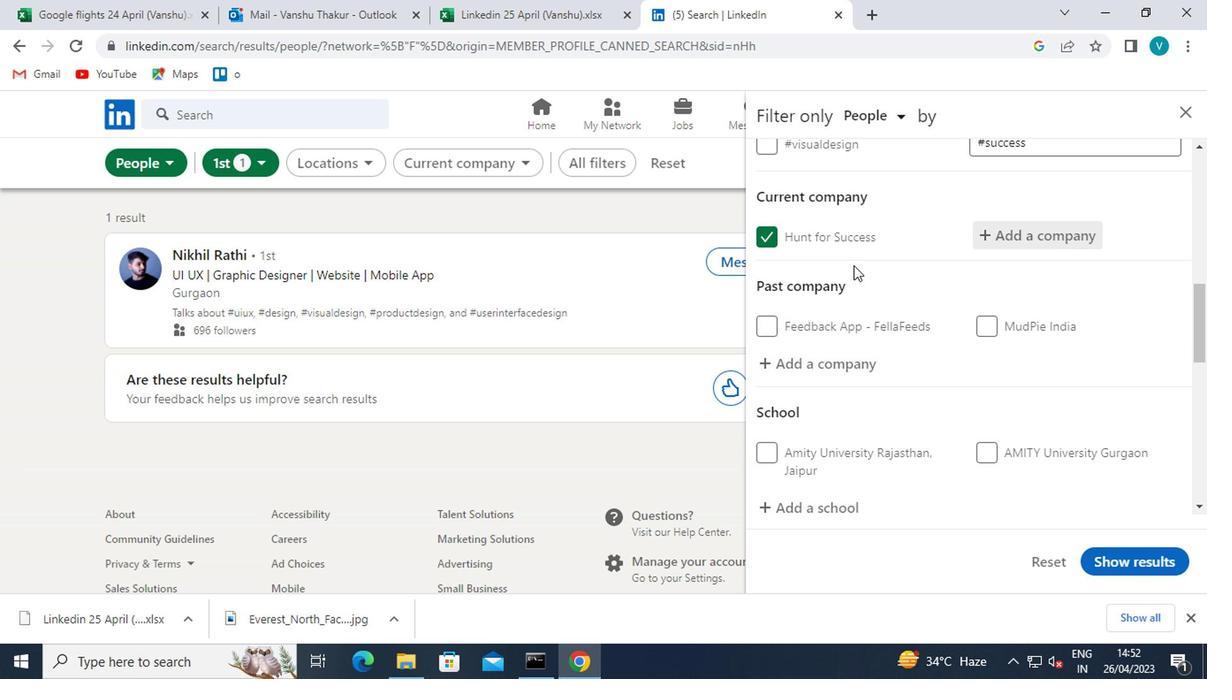 
Action: Mouse scrolled (848, 266) with delta (0, -1)
Screenshot: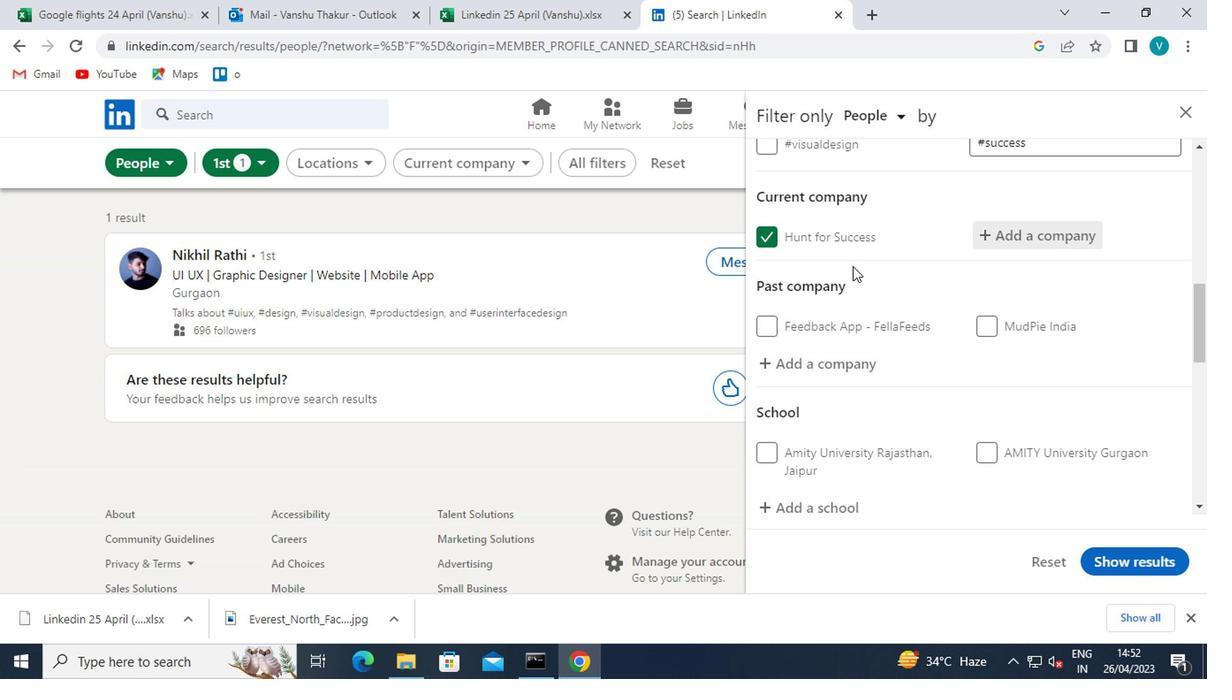
Action: Mouse moved to (803, 413)
Screenshot: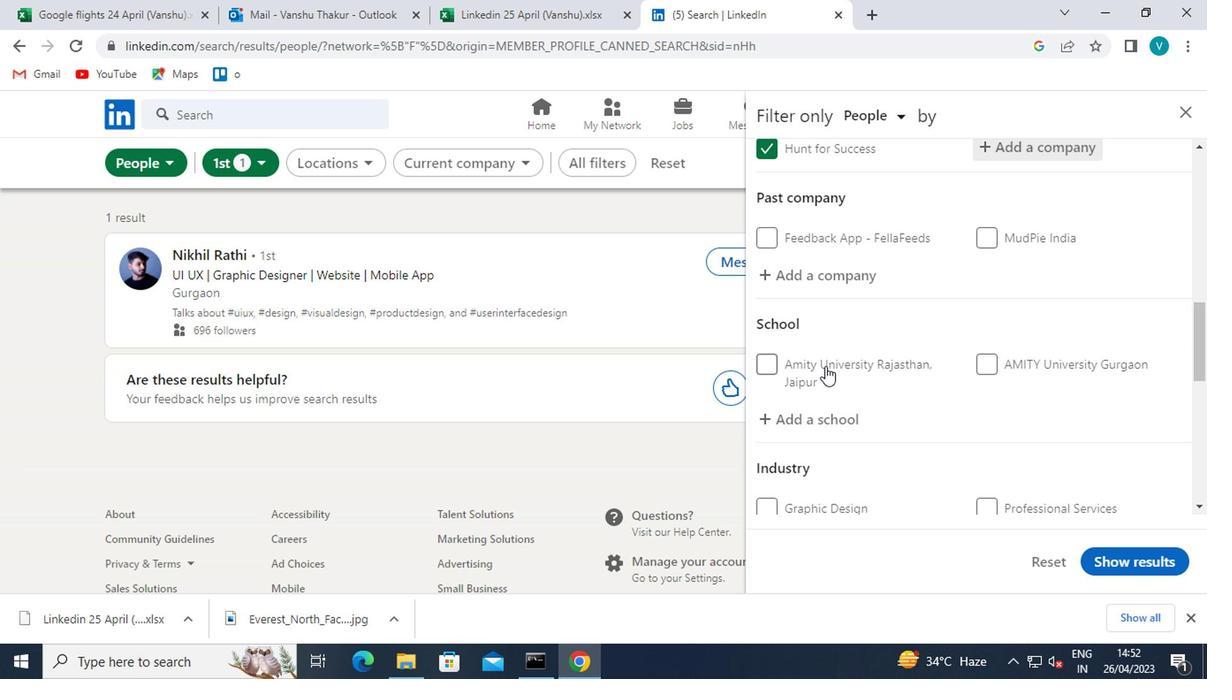 
Action: Mouse pressed left at (803, 413)
Screenshot: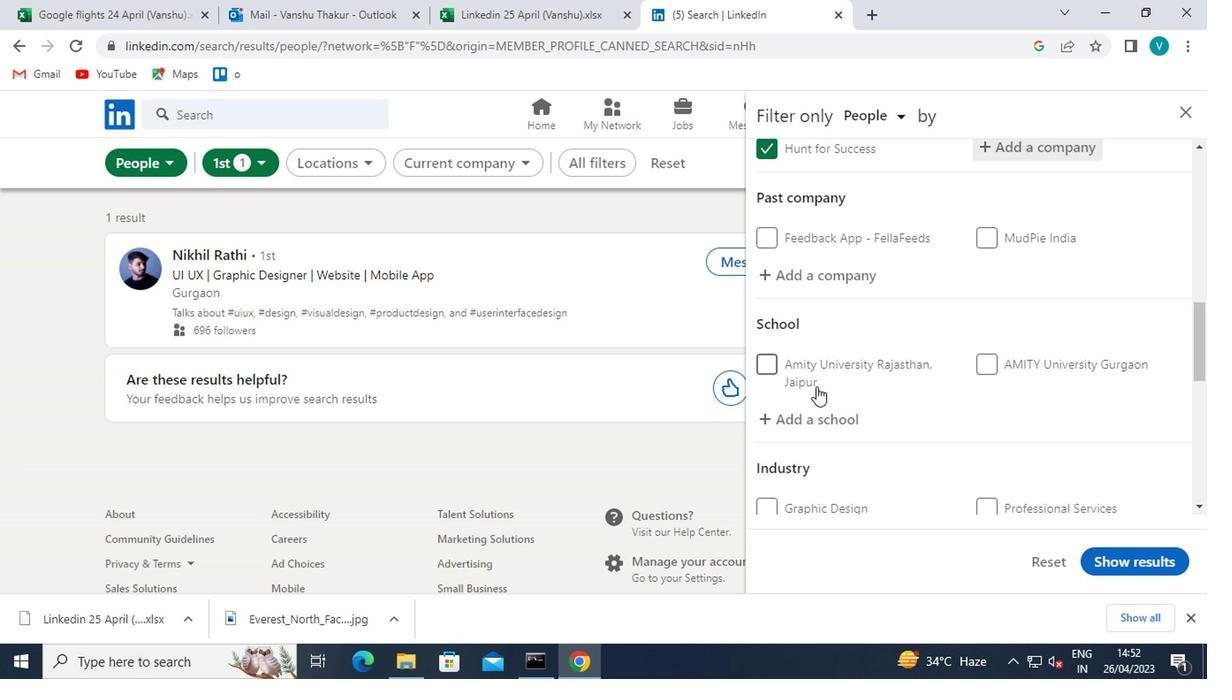 
Action: Mouse moved to (882, 404)
Screenshot: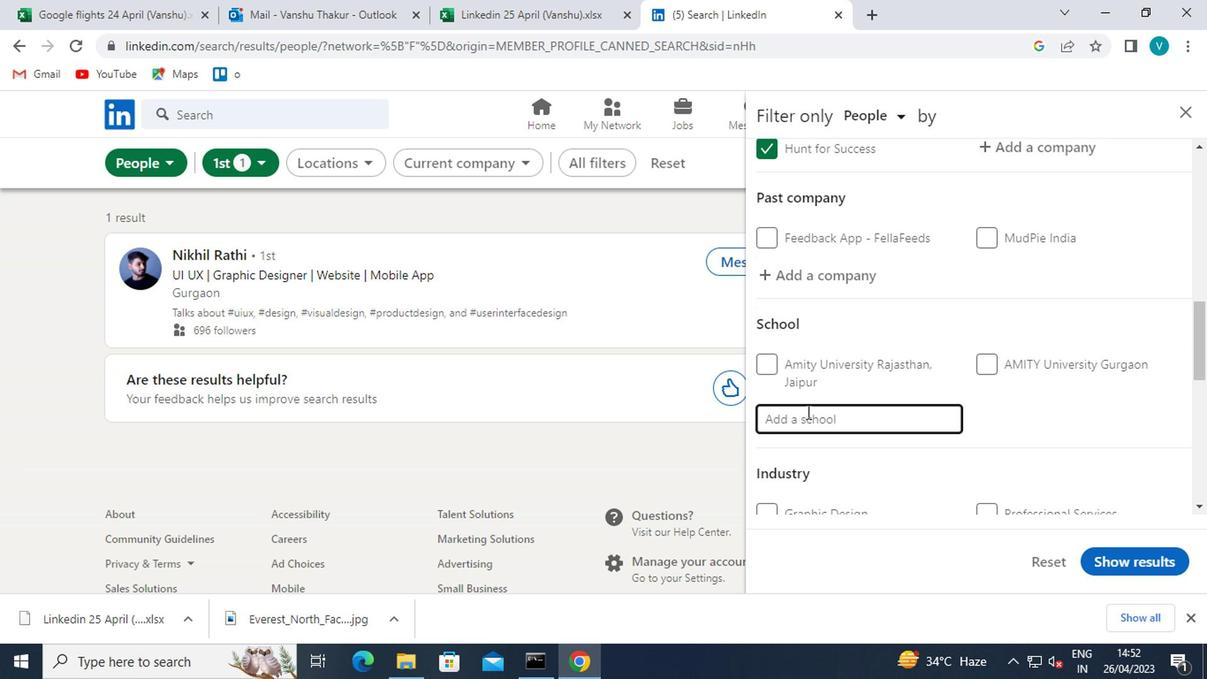 
Action: Key pressed <Key.shift>
Screenshot: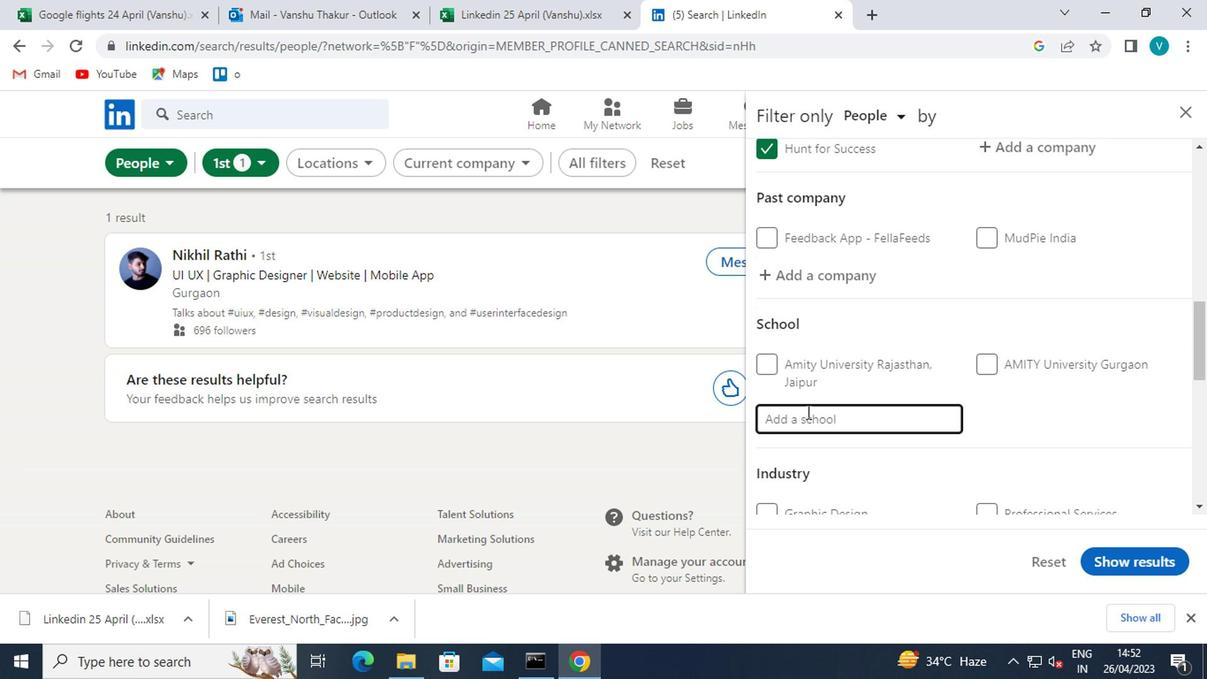 
Action: Mouse moved to (695, 350)
Screenshot: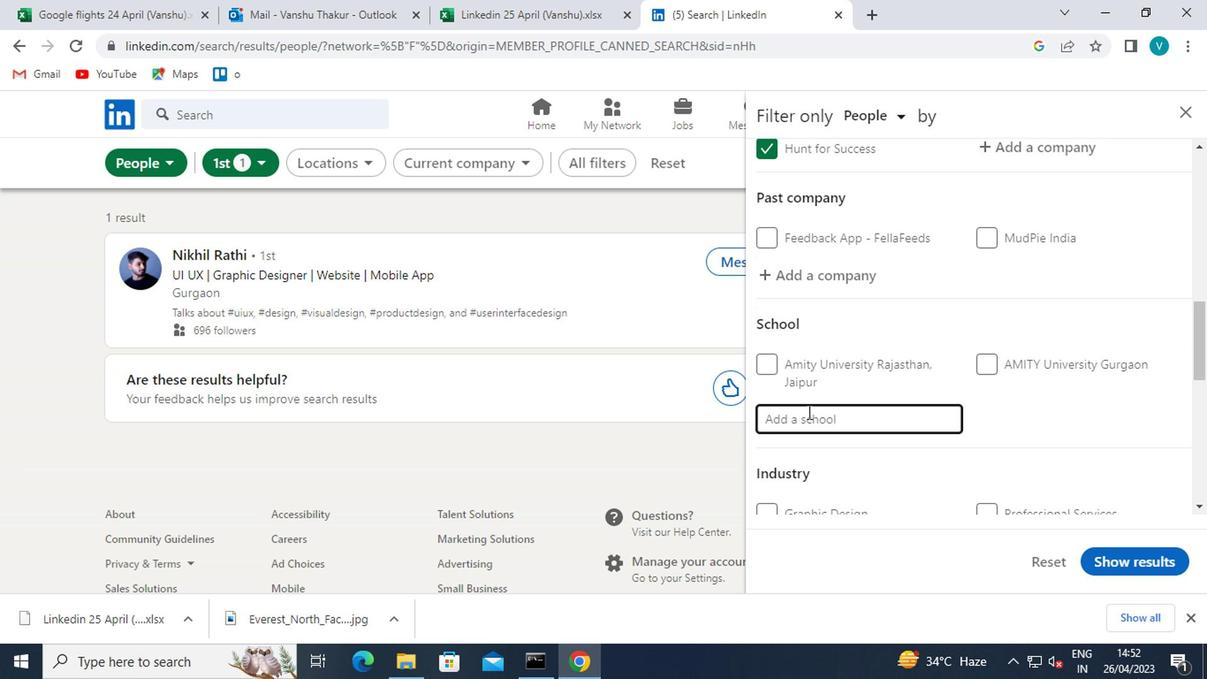 
Action: Key pressed <Key.shift><Key.shift><Key.shift><Key.shift><Key.shift><Key.shift><Key.shift><Key.shift><Key.shift><Key.shift><Key.shift><Key.shift><Key.shift><Key.shift><Key.shift><Key.shift><Key.shift><Key.shift><Key.shift><Key.shift><Key.shift>MGM<Key.space><Key.shift>INSTITUTE
Screenshot: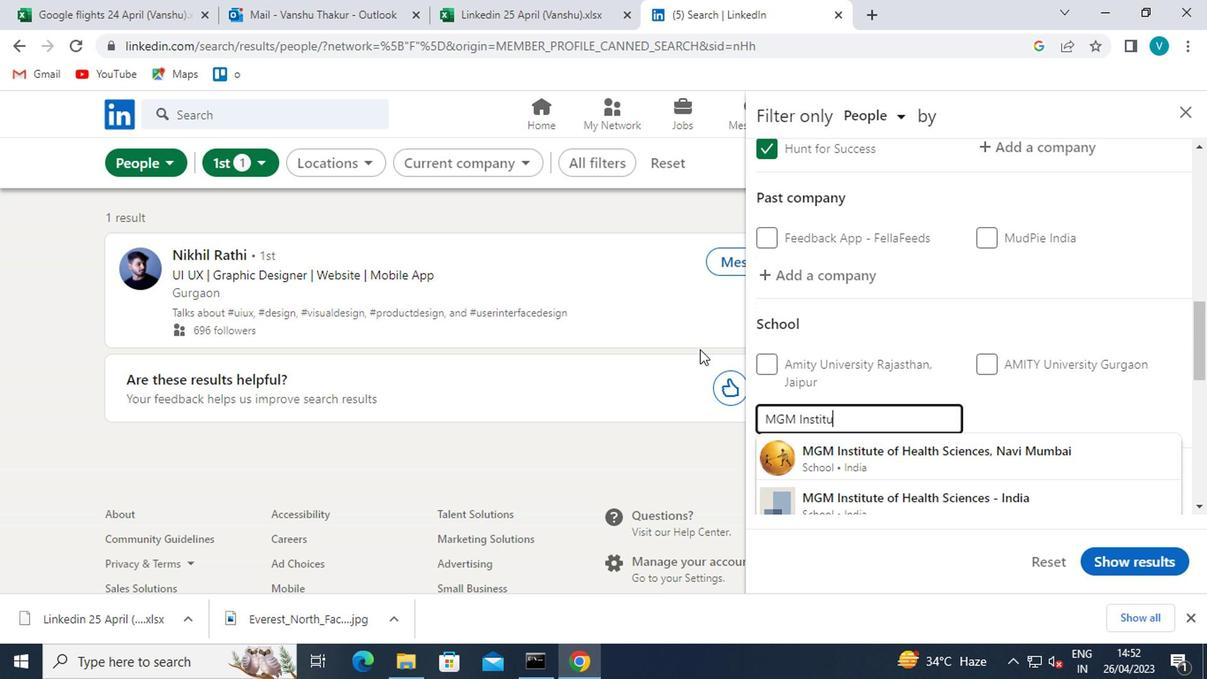 
Action: Mouse moved to (921, 453)
Screenshot: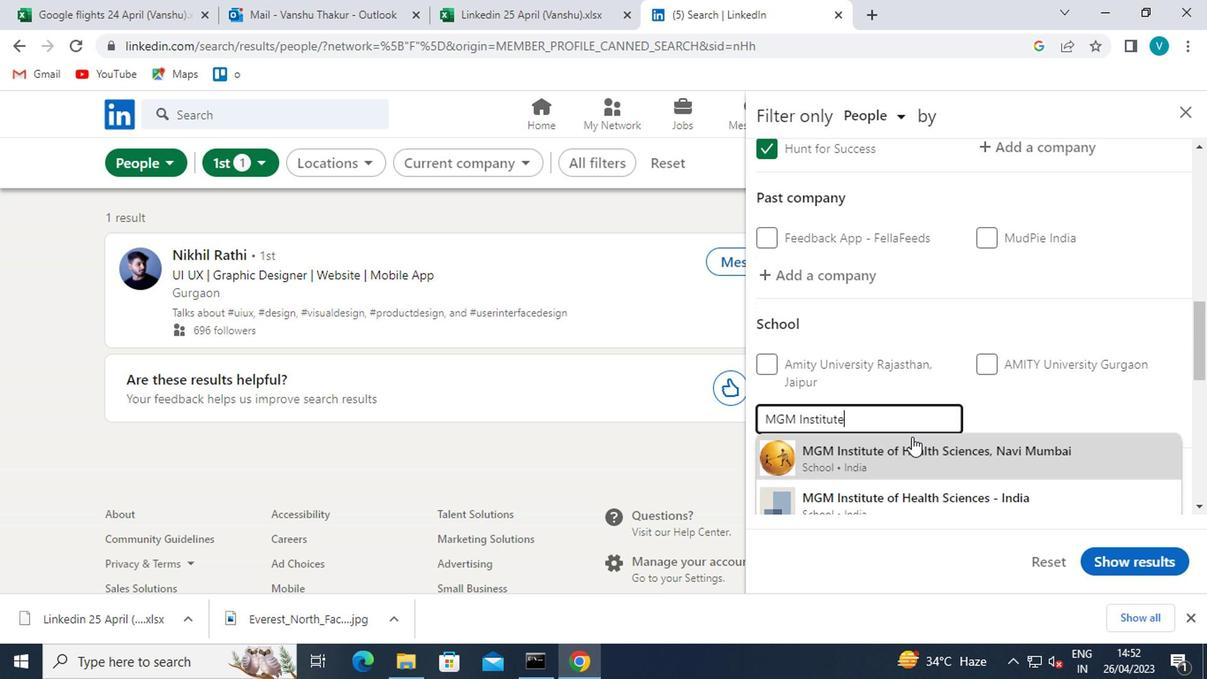 
Action: Mouse pressed left at (921, 453)
Screenshot: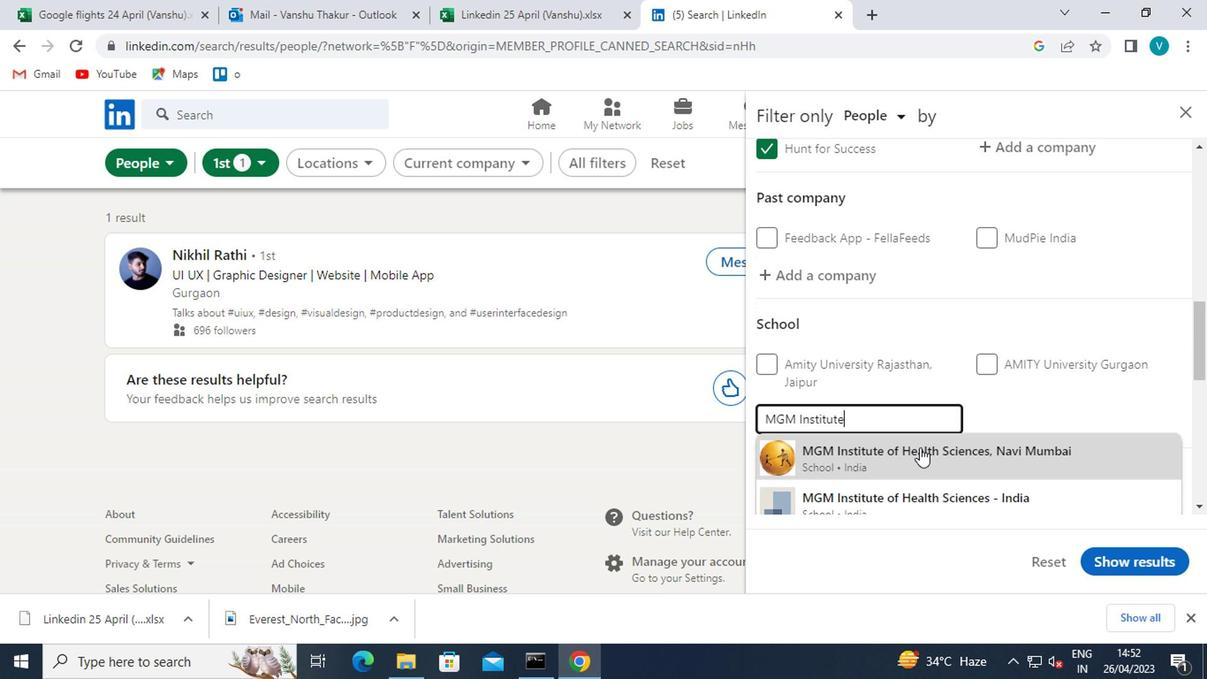 
Action: Mouse moved to (959, 426)
Screenshot: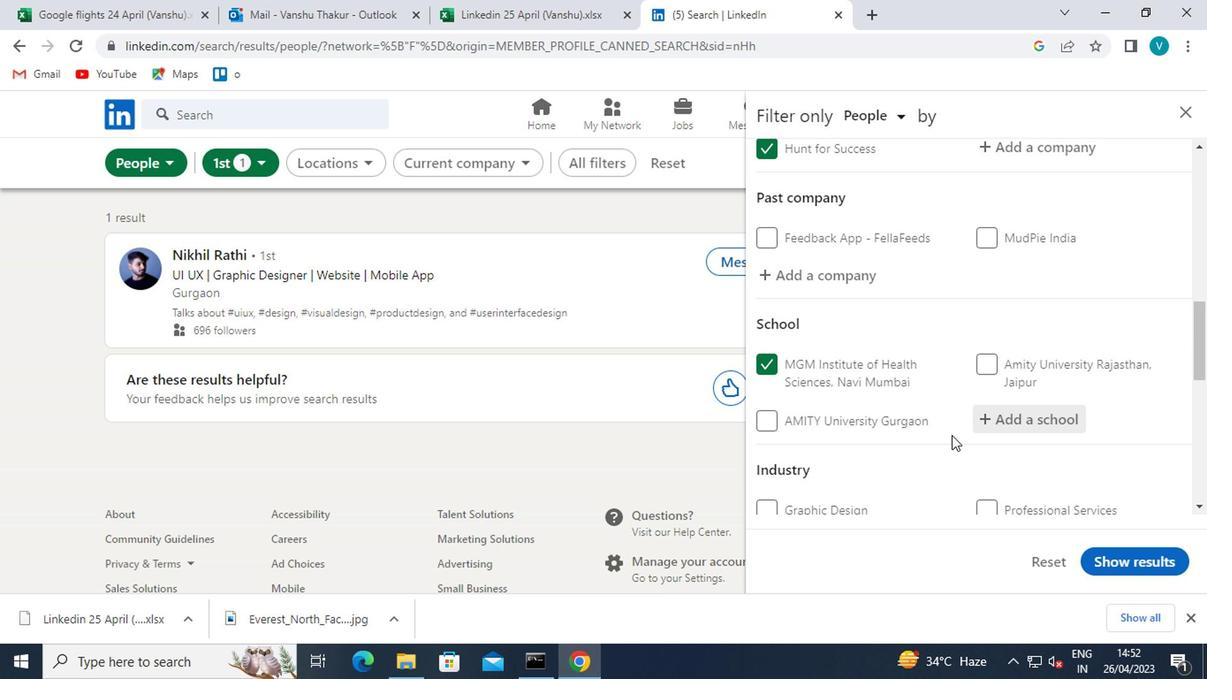 
Action: Mouse scrolled (959, 426) with delta (0, 0)
Screenshot: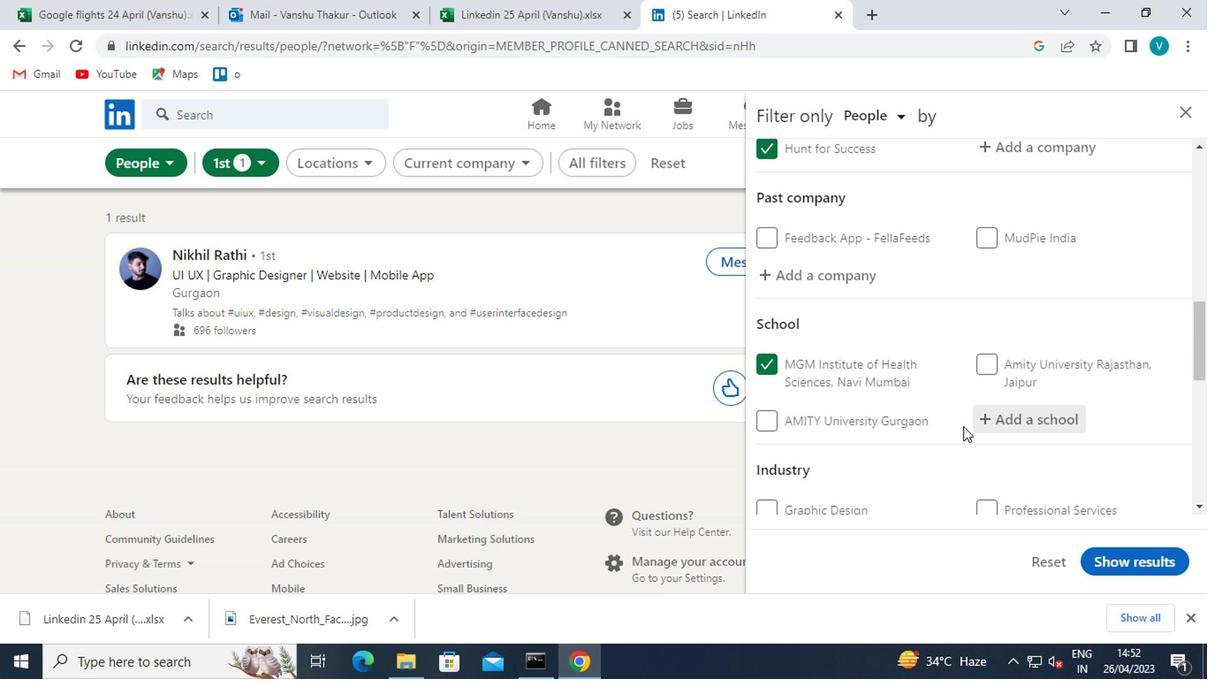 
Action: Mouse scrolled (959, 426) with delta (0, 0)
Screenshot: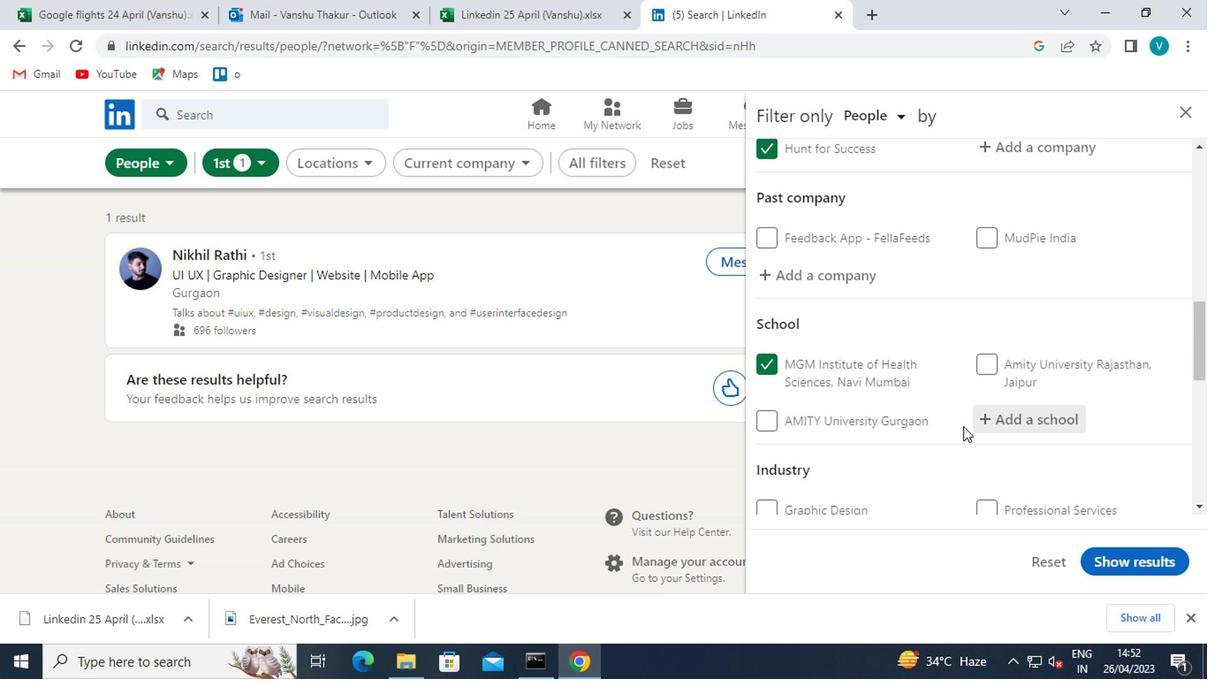 
Action: Mouse moved to (1021, 382)
Screenshot: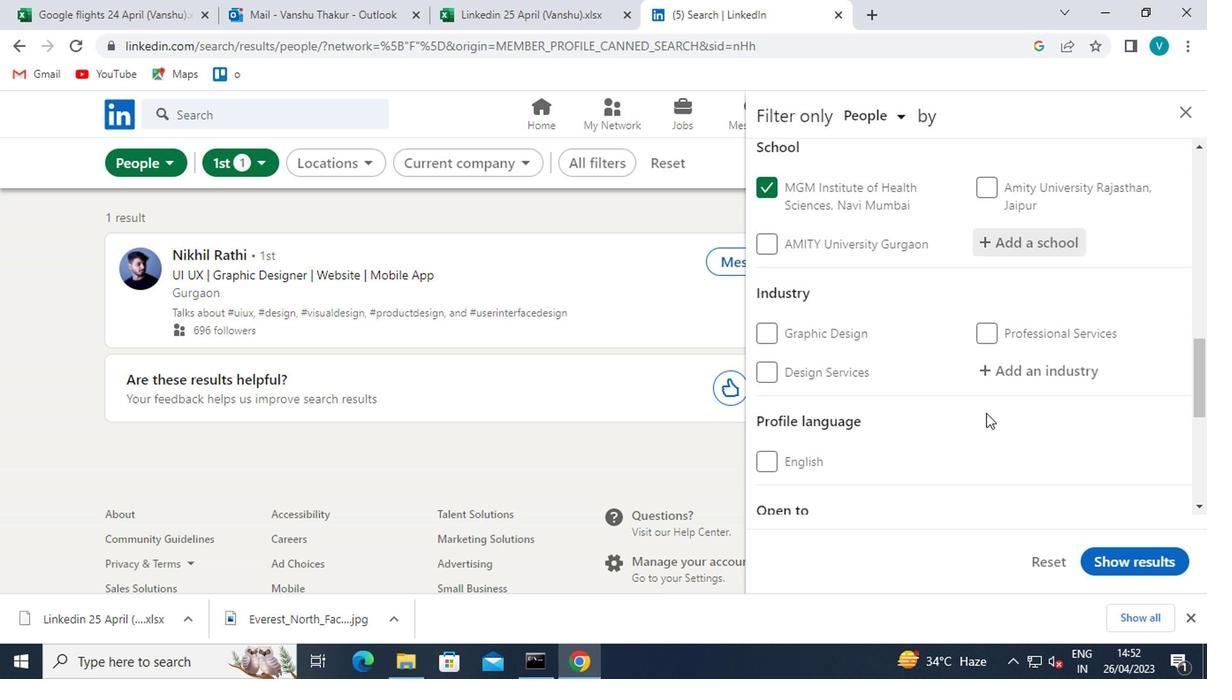 
Action: Mouse pressed left at (1021, 382)
Screenshot: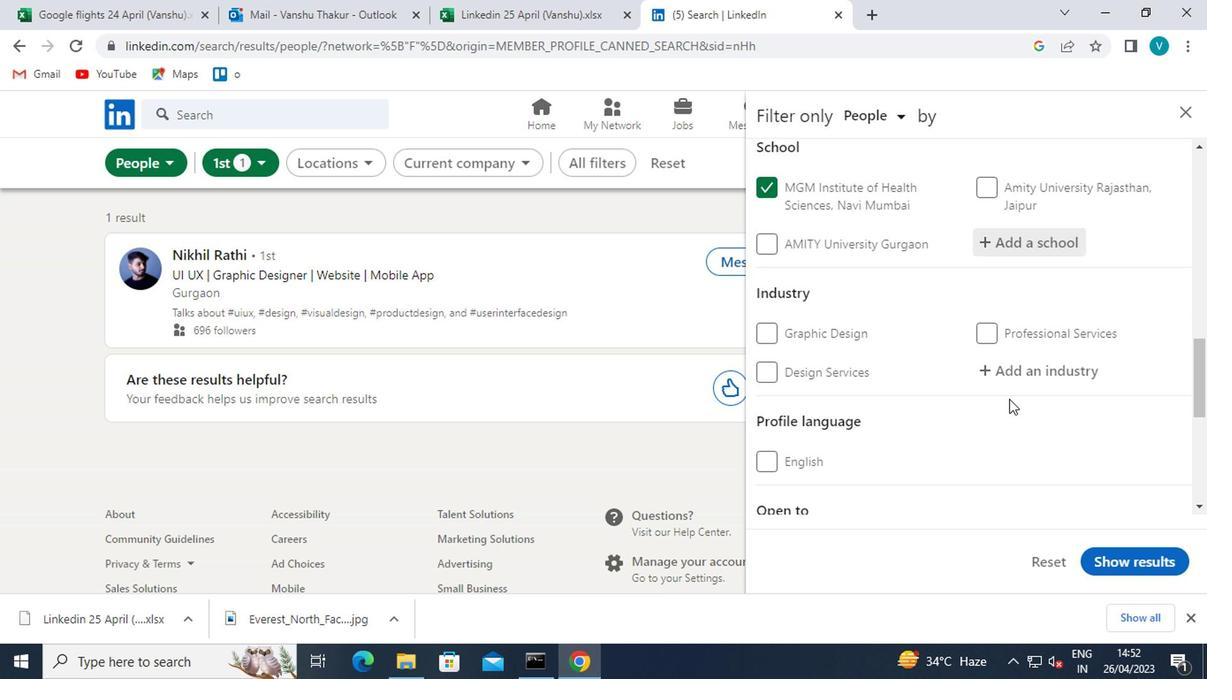 
Action: Mouse moved to (692, 284)
Screenshot: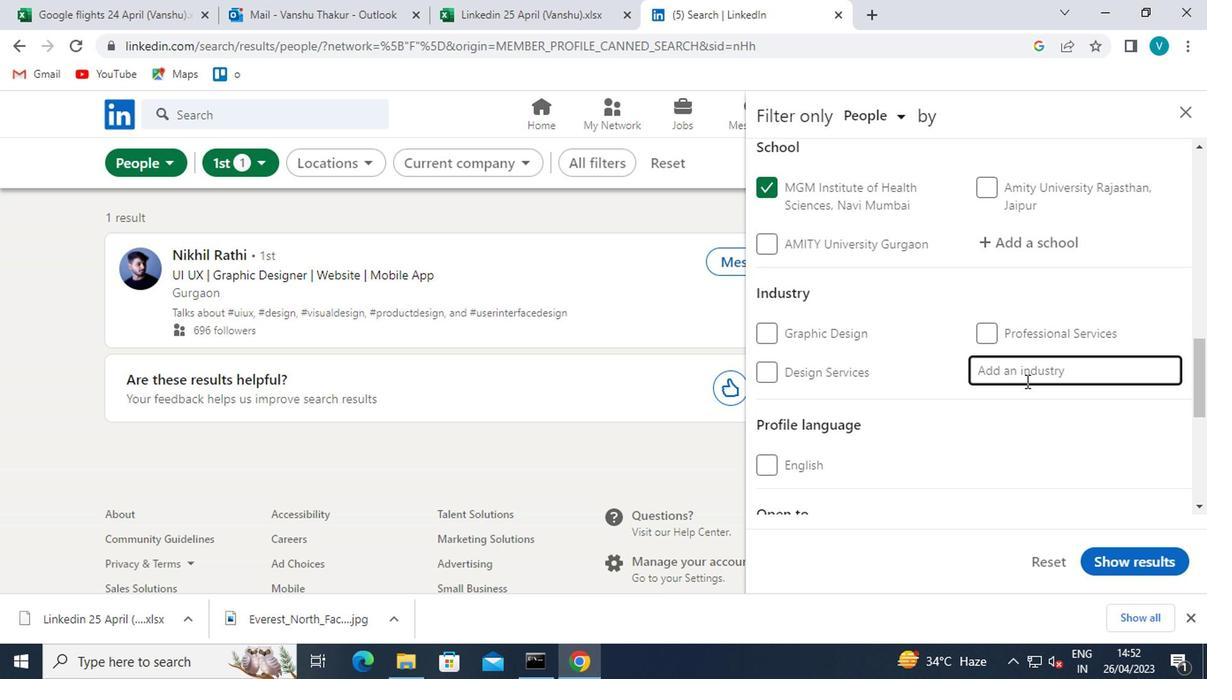 
Action: Key pressed <Key.shift>CONS
Screenshot: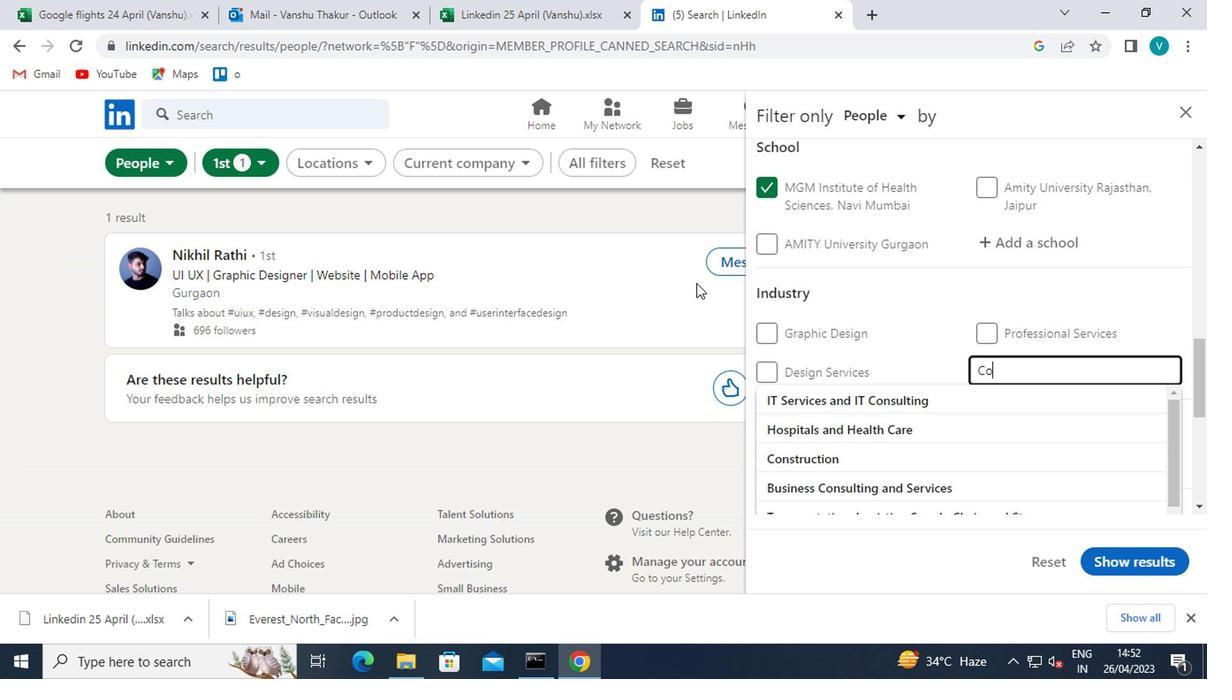 
Action: Mouse moved to (899, 420)
Screenshot: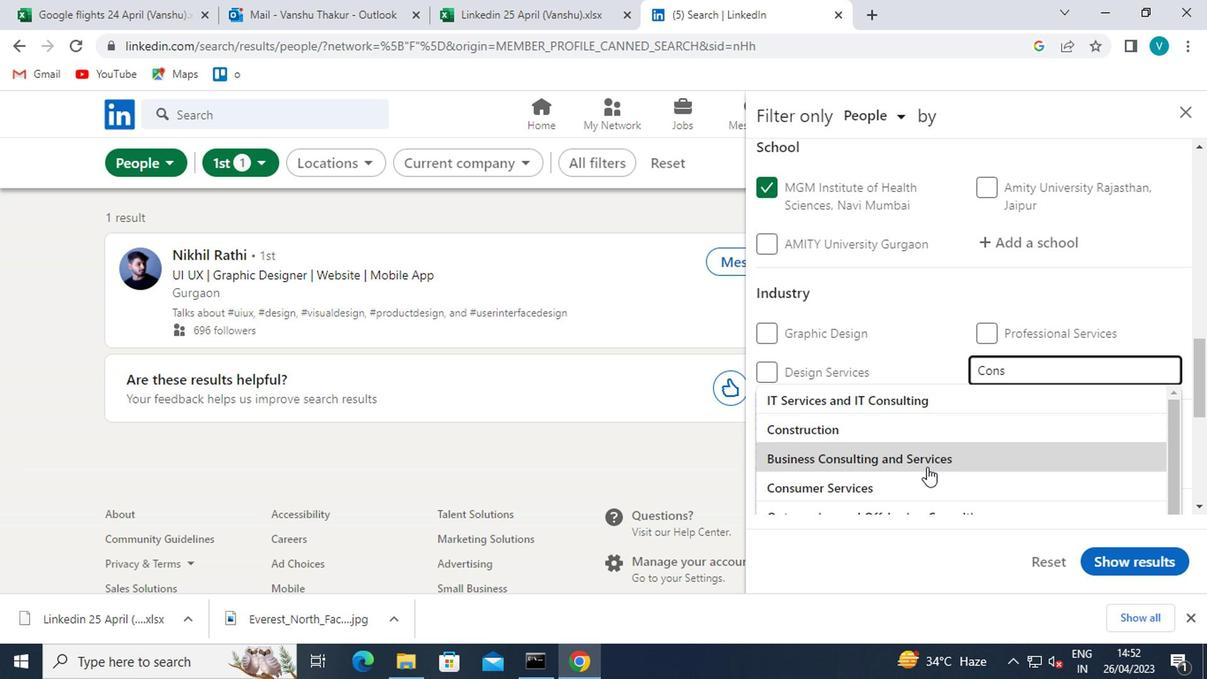 
Action: Mouse pressed left at (899, 420)
Screenshot: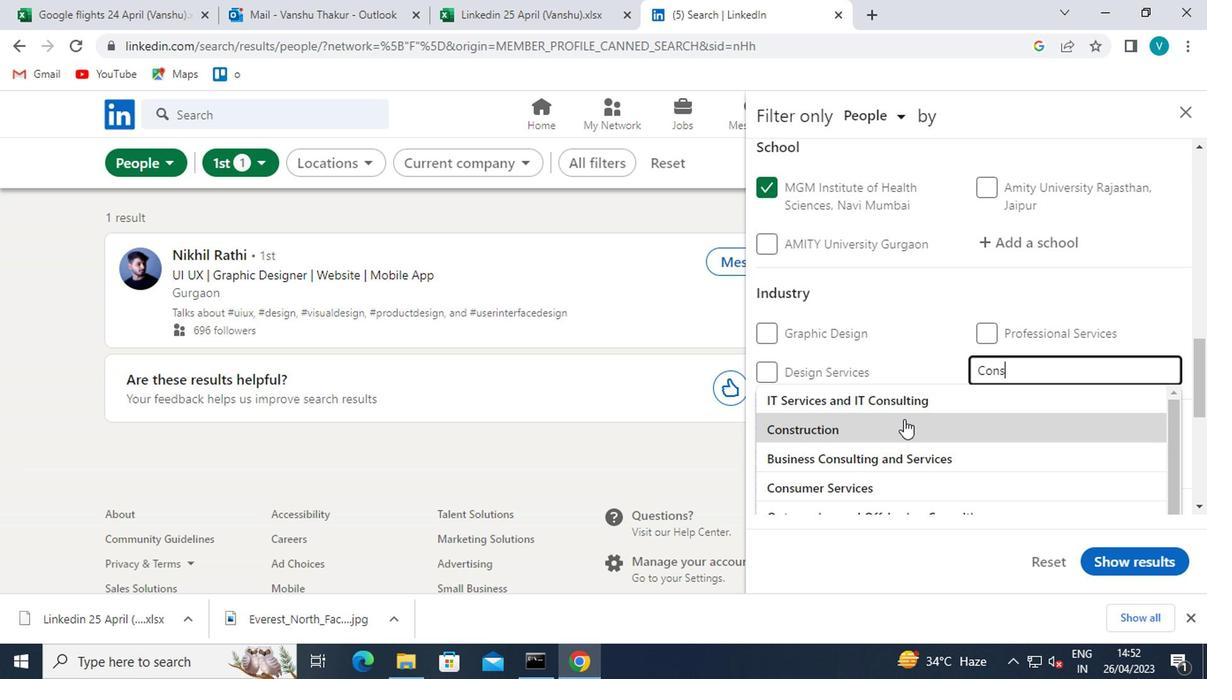 
Action: Mouse scrolled (899, 419) with delta (0, 0)
Screenshot: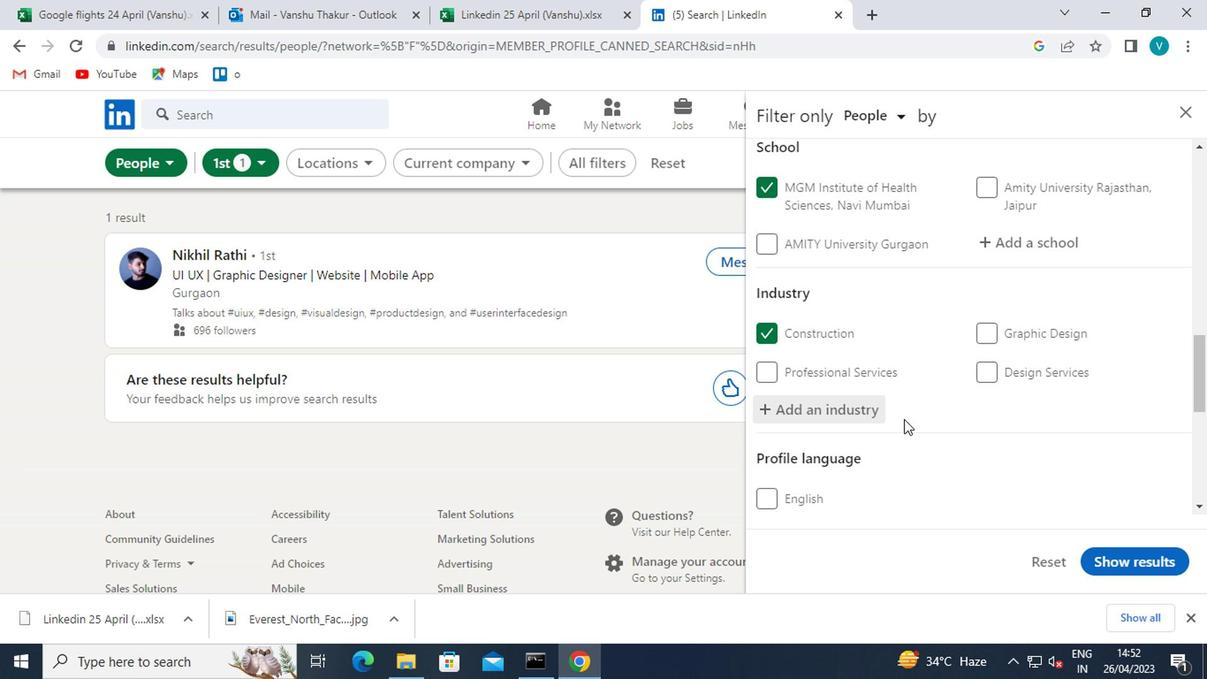 
Action: Mouse scrolled (899, 419) with delta (0, 0)
Screenshot: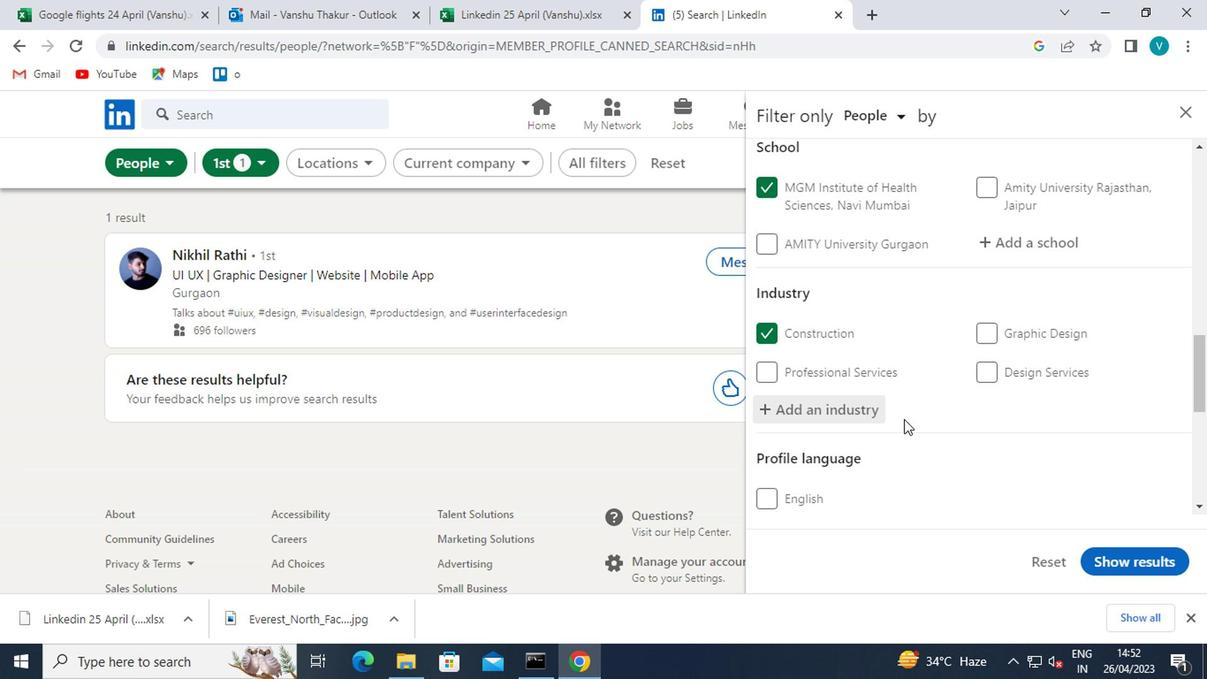 
Action: Mouse scrolled (899, 419) with delta (0, 0)
Screenshot: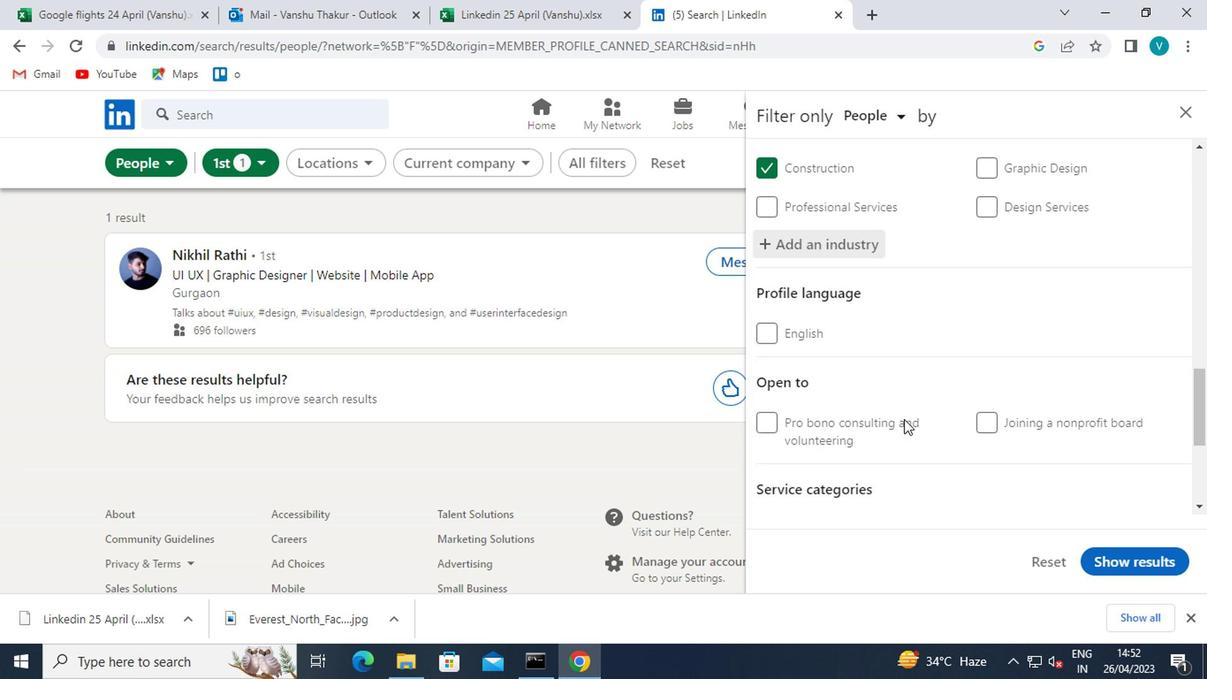 
Action: Mouse scrolled (899, 419) with delta (0, 0)
Screenshot: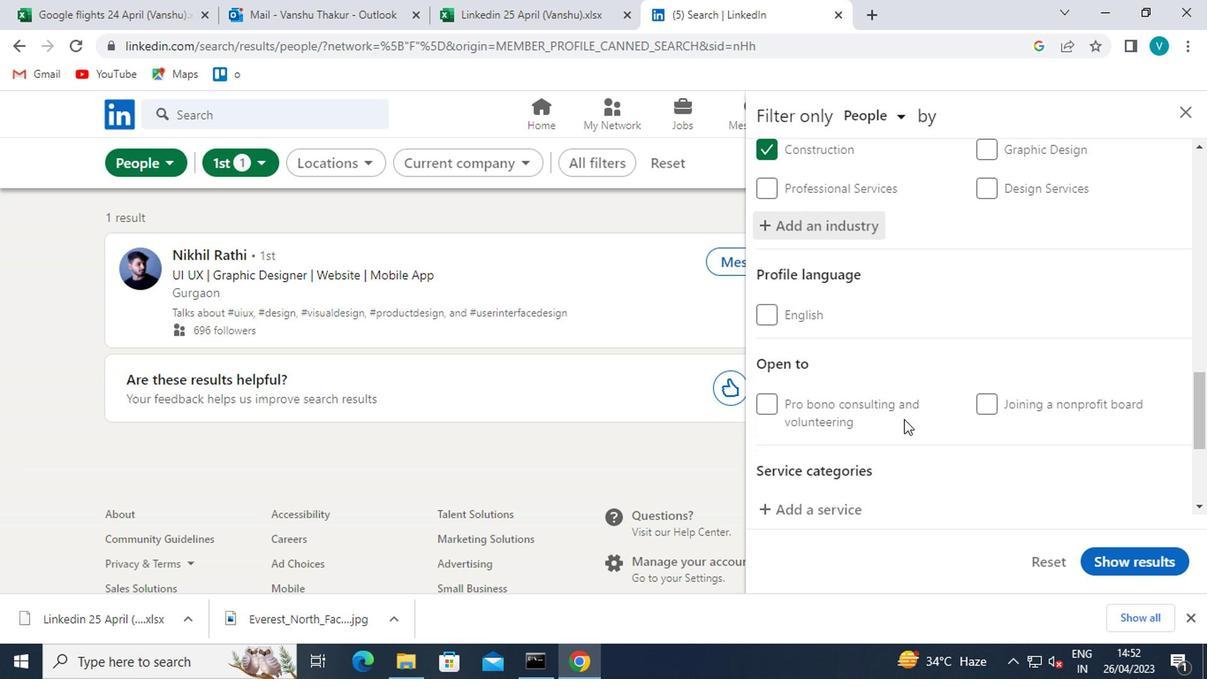 
Action: Mouse moved to (814, 333)
Screenshot: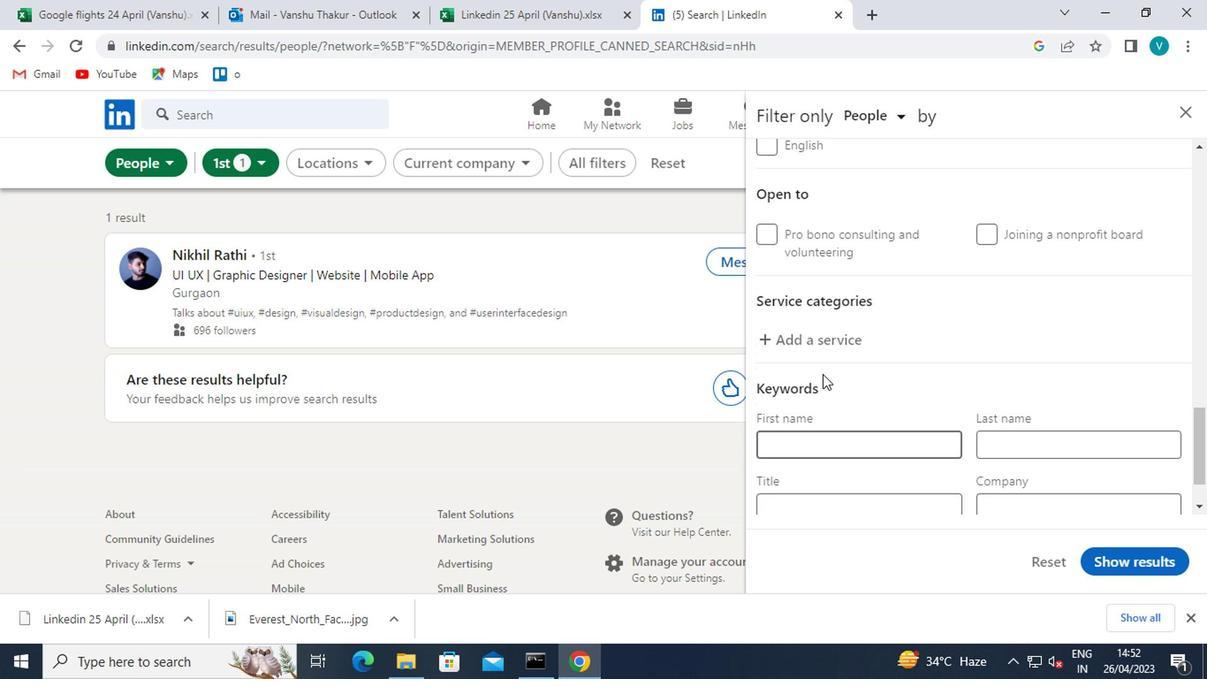 
Action: Mouse pressed left at (814, 333)
Screenshot: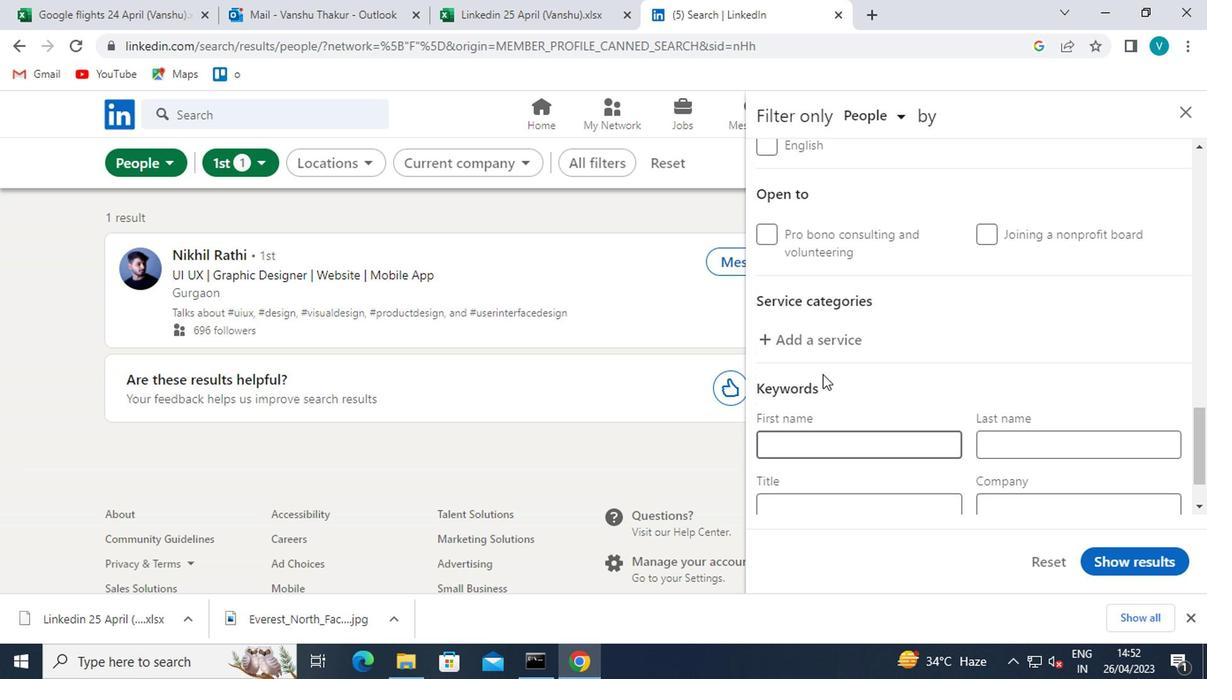 
Action: Mouse moved to (814, 332)
Screenshot: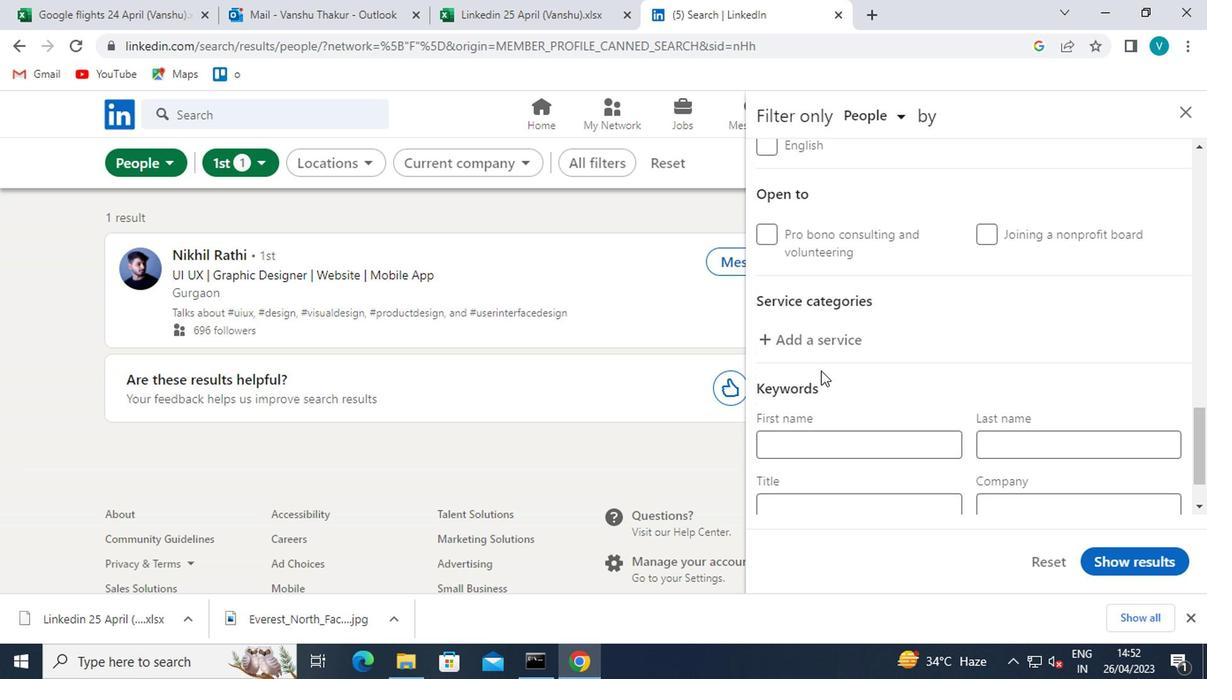 
Action: Key pressed <Key.shift>PRI
Screenshot: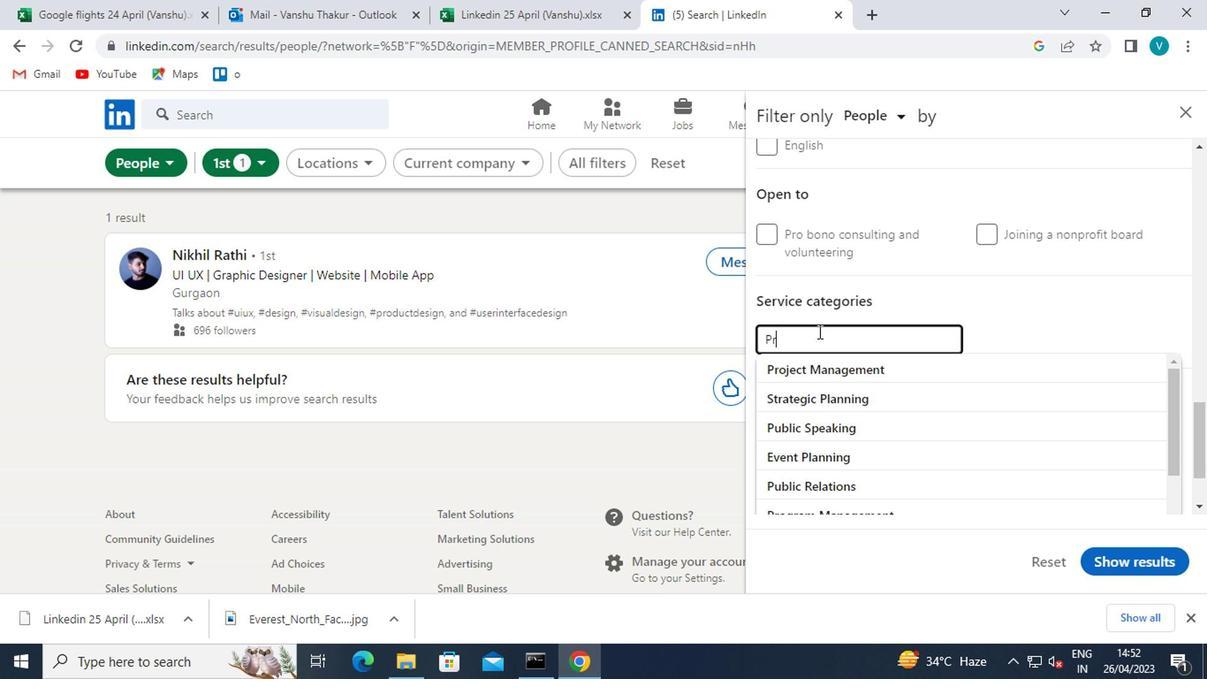 
Action: Mouse moved to (835, 415)
Screenshot: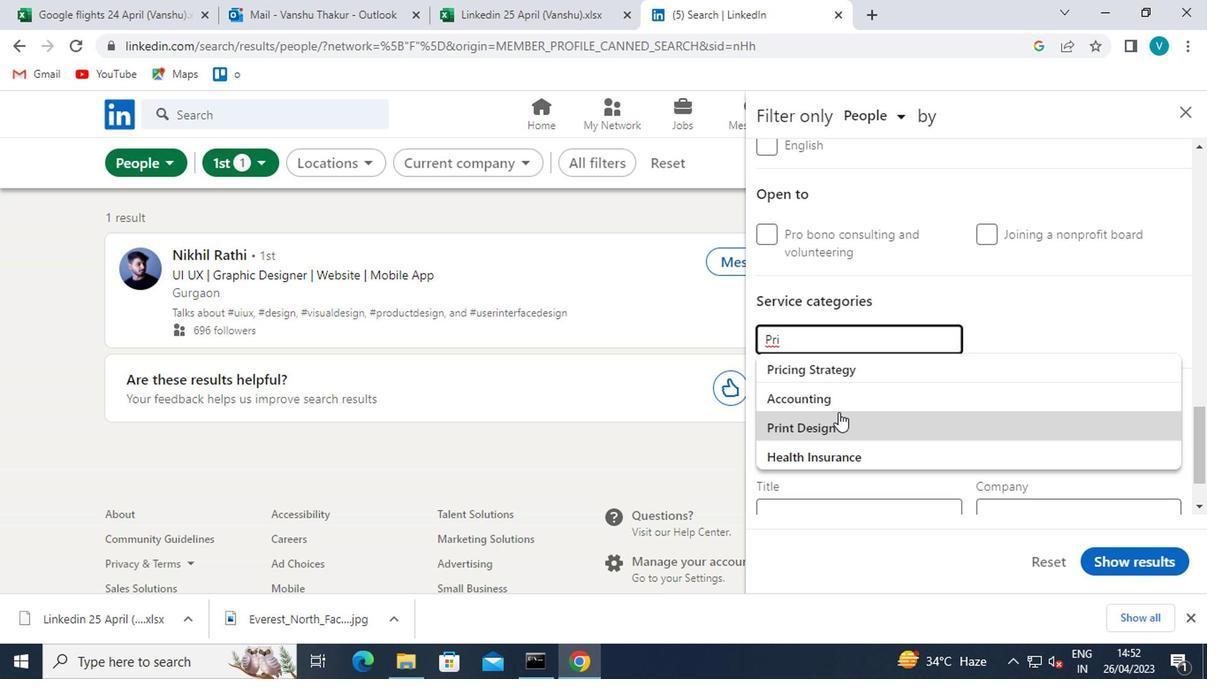 
Action: Mouse pressed left at (835, 415)
Screenshot: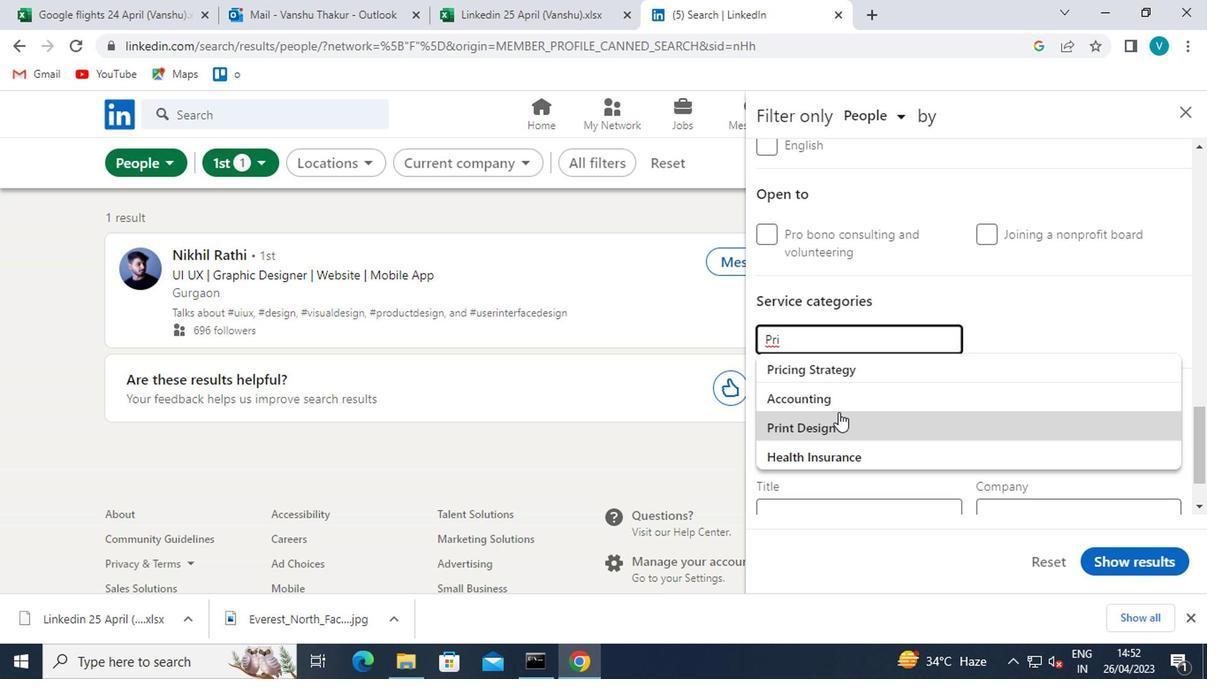 
Action: Mouse moved to (899, 340)
Screenshot: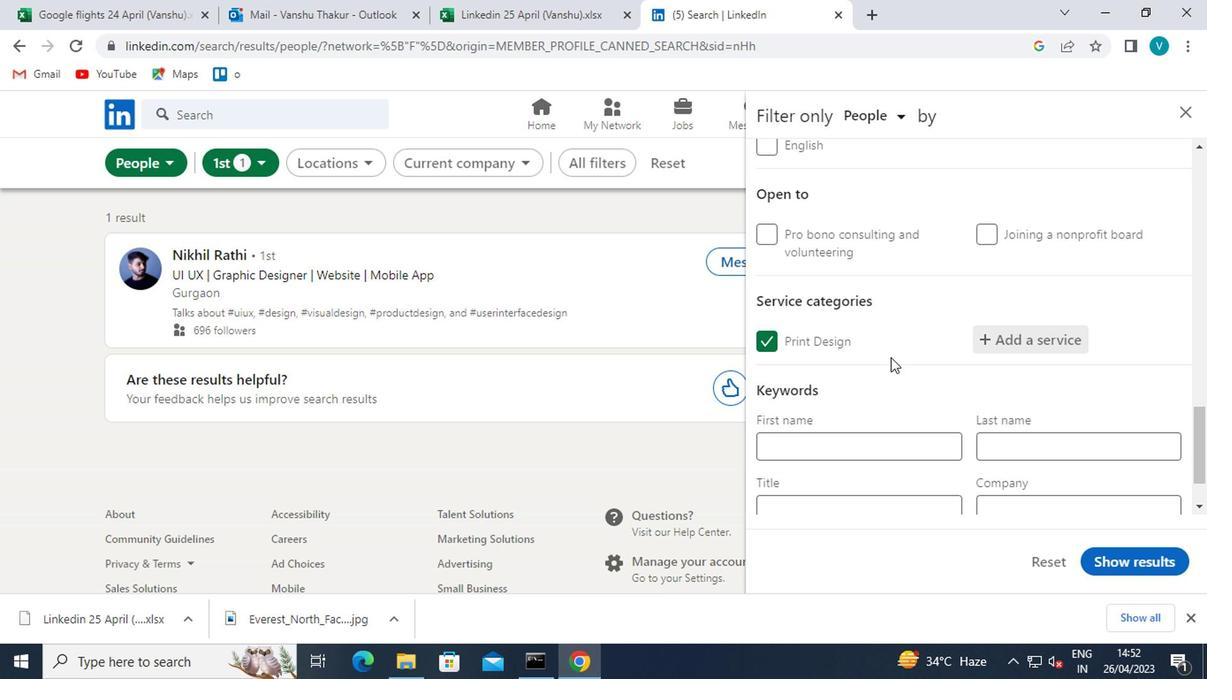 
Action: Mouse scrolled (899, 340) with delta (0, 0)
Screenshot: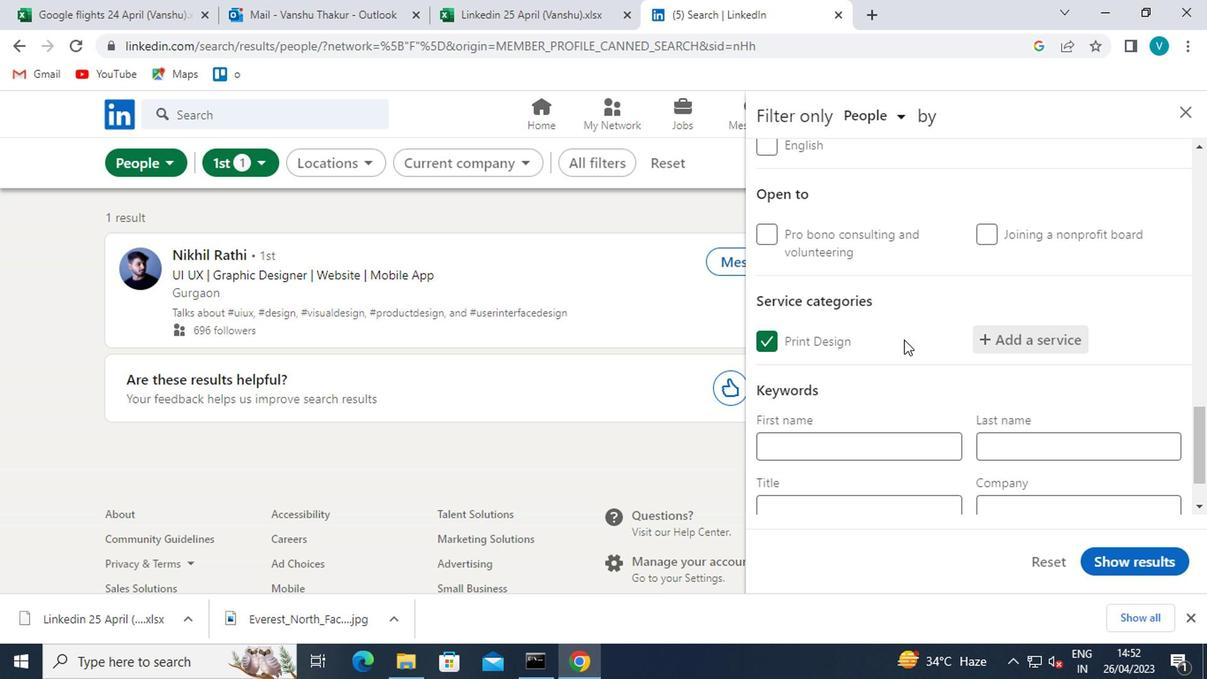 
Action: Mouse scrolled (899, 340) with delta (0, 0)
Screenshot: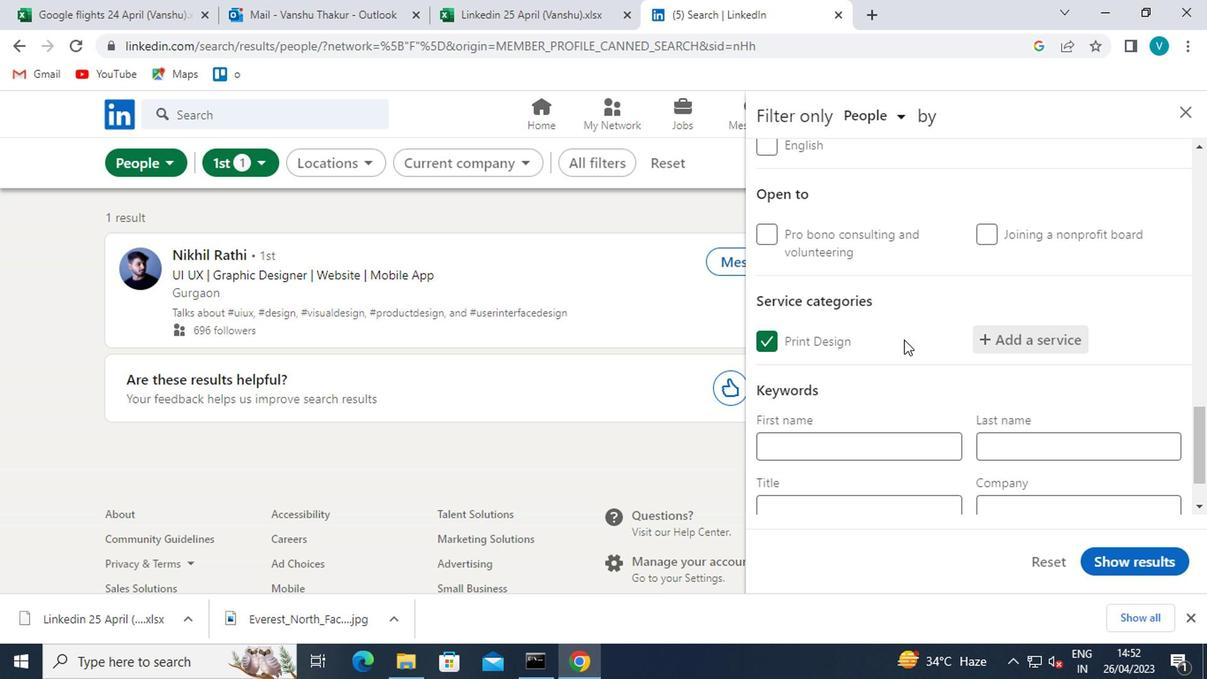 
Action: Mouse moved to (874, 442)
Screenshot: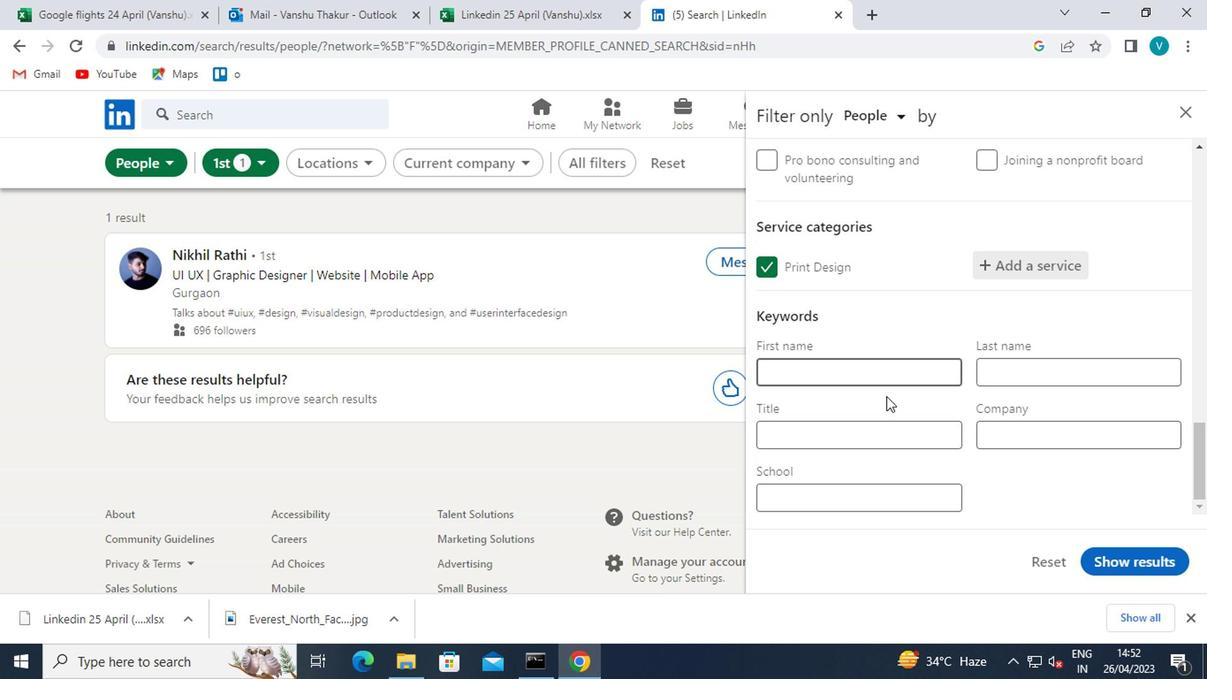 
Action: Mouse pressed left at (874, 442)
Screenshot: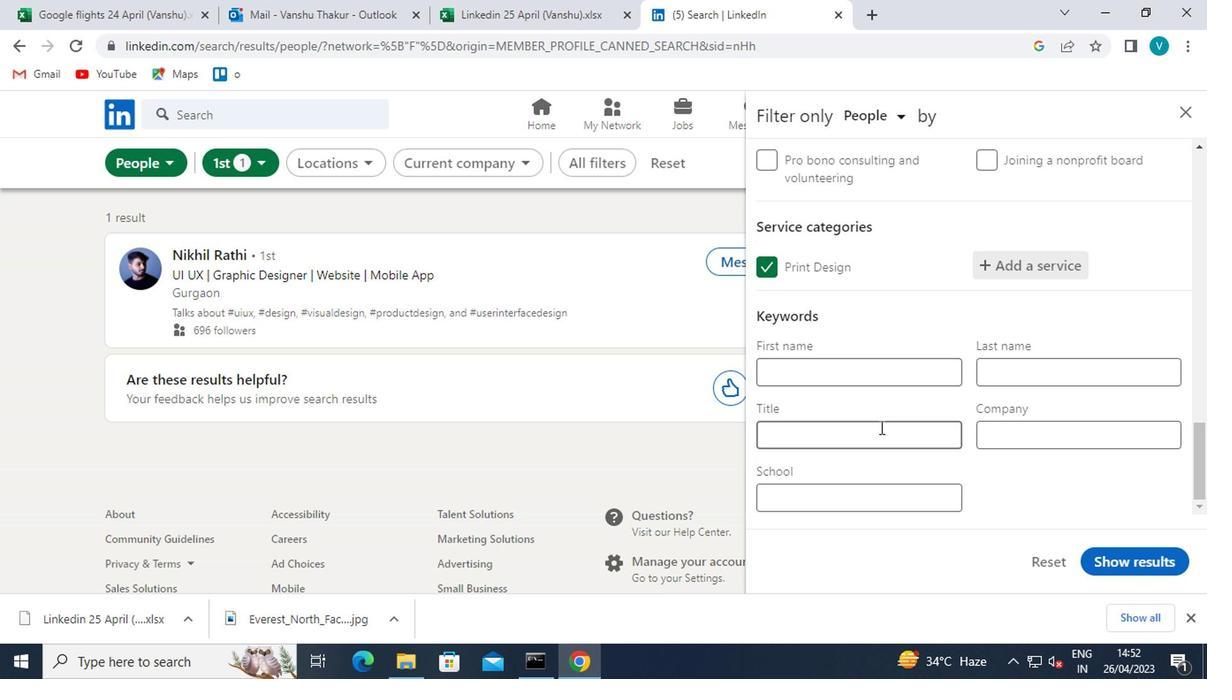 
Action: Key pressed <Key.shift><Key.shift><Key.shift><Key.shift><Key.shift><Key.shift><Key.shift><Key.shift><Key.shift><Key.shift><Key.shift><Key.shift><Key.shift><Key.shift><Key.shift><Key.shift><Key.shift><Key.shift><Key.shift><Key.shift><Key.shift><Key.shift><Key.shift><Key.shift><Key.shift><Key.shift><Key.shift>CARETAKER
Screenshot: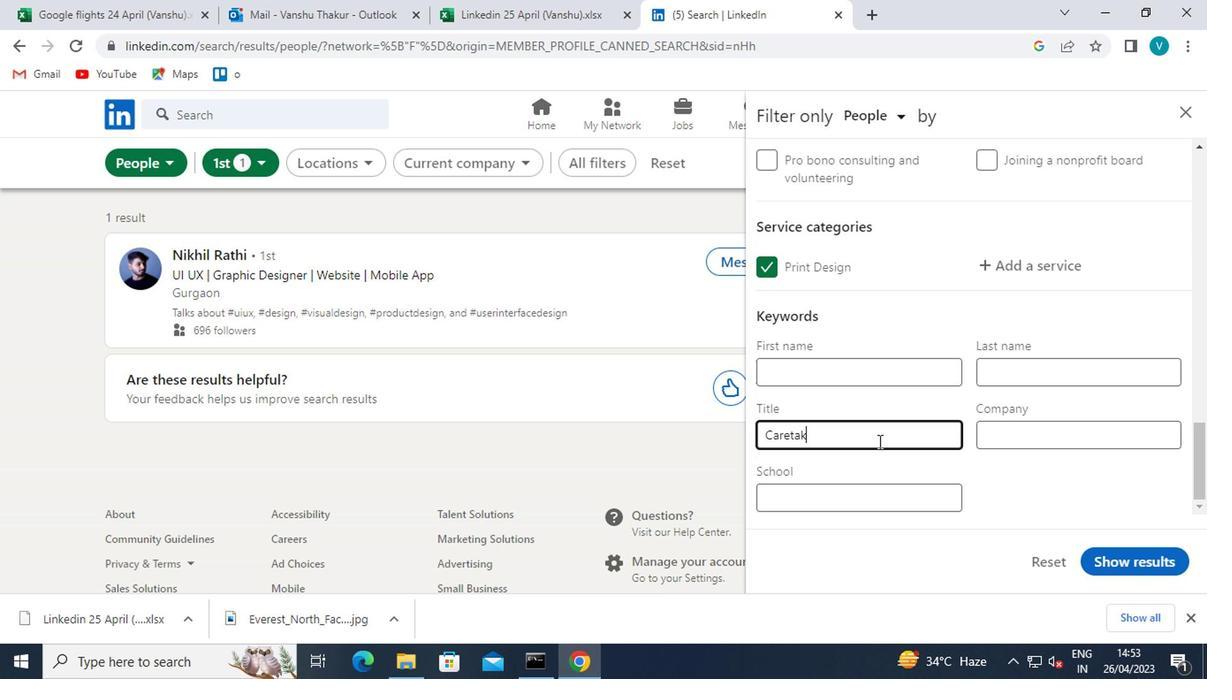 
Action: Mouse moved to (1001, 490)
Screenshot: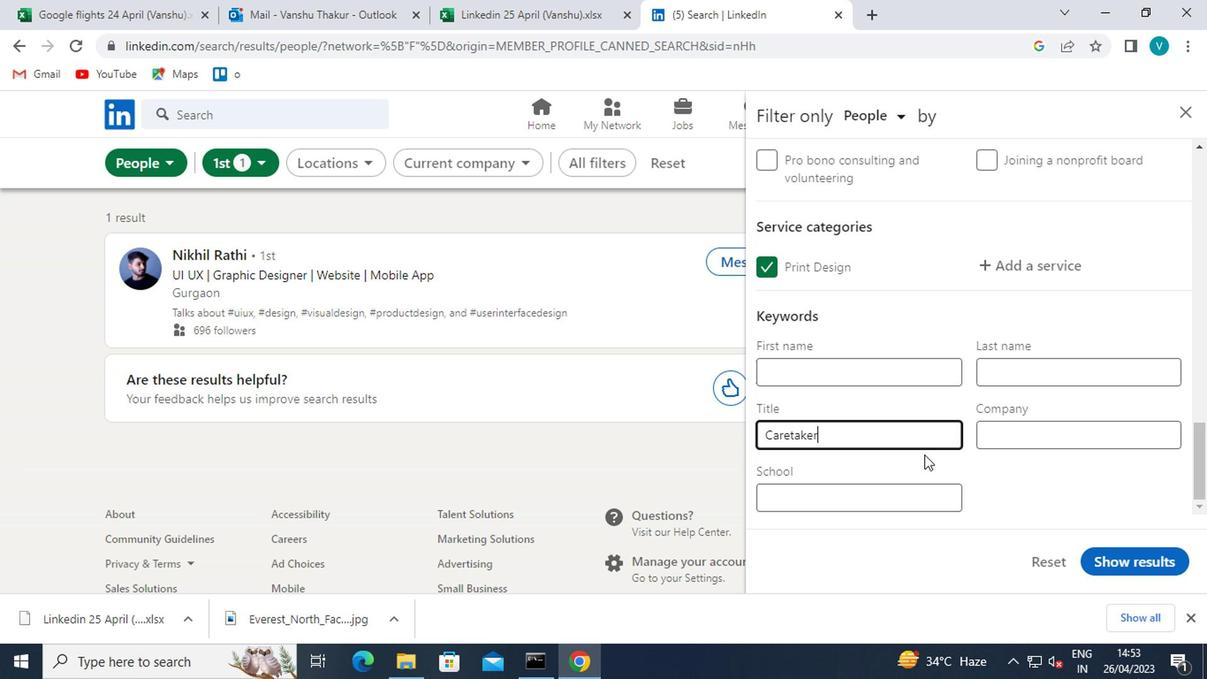 
Action: Key pressed <Key.space>
Screenshot: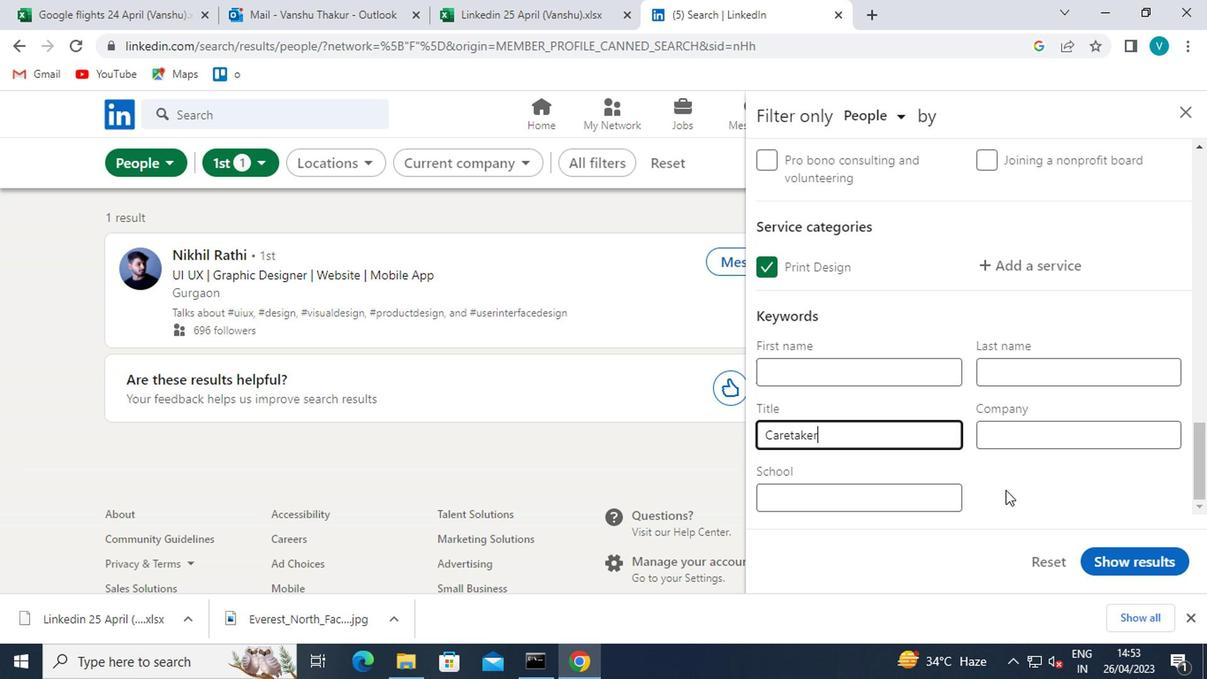 
Action: Mouse moved to (743, 306)
Screenshot: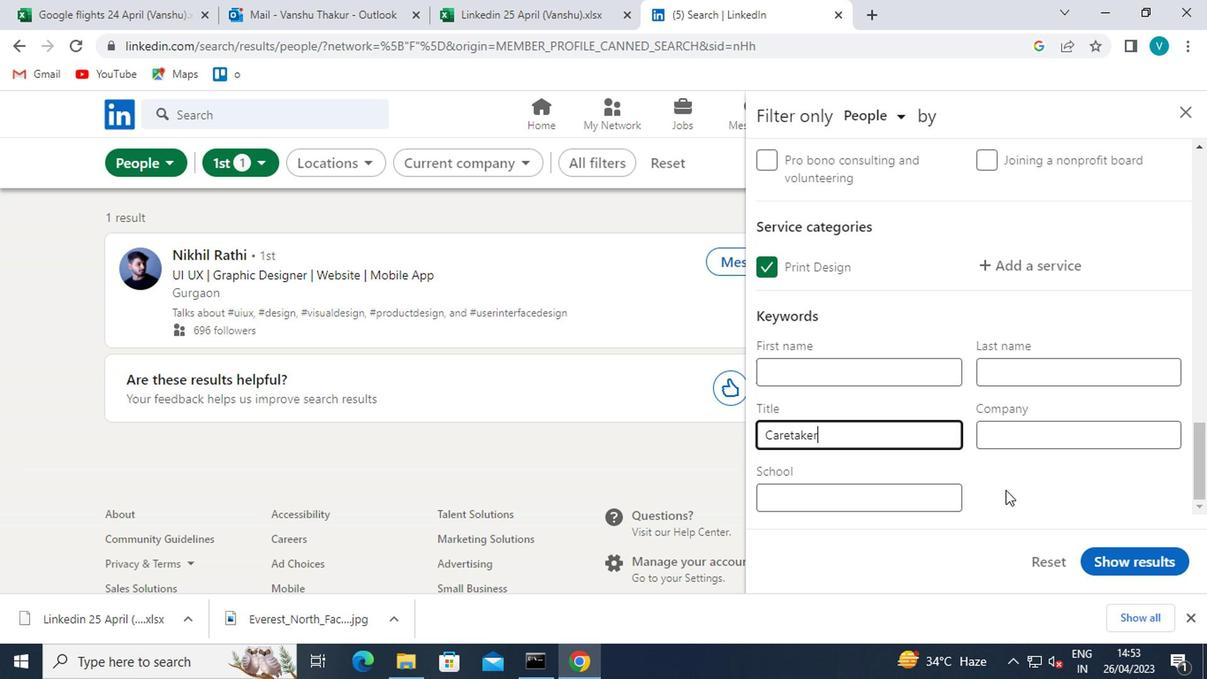 
Action: Key pressed OR<Key.space><Key.shift>HOUSE<Key.space><Key.shift>SITTER
Screenshot: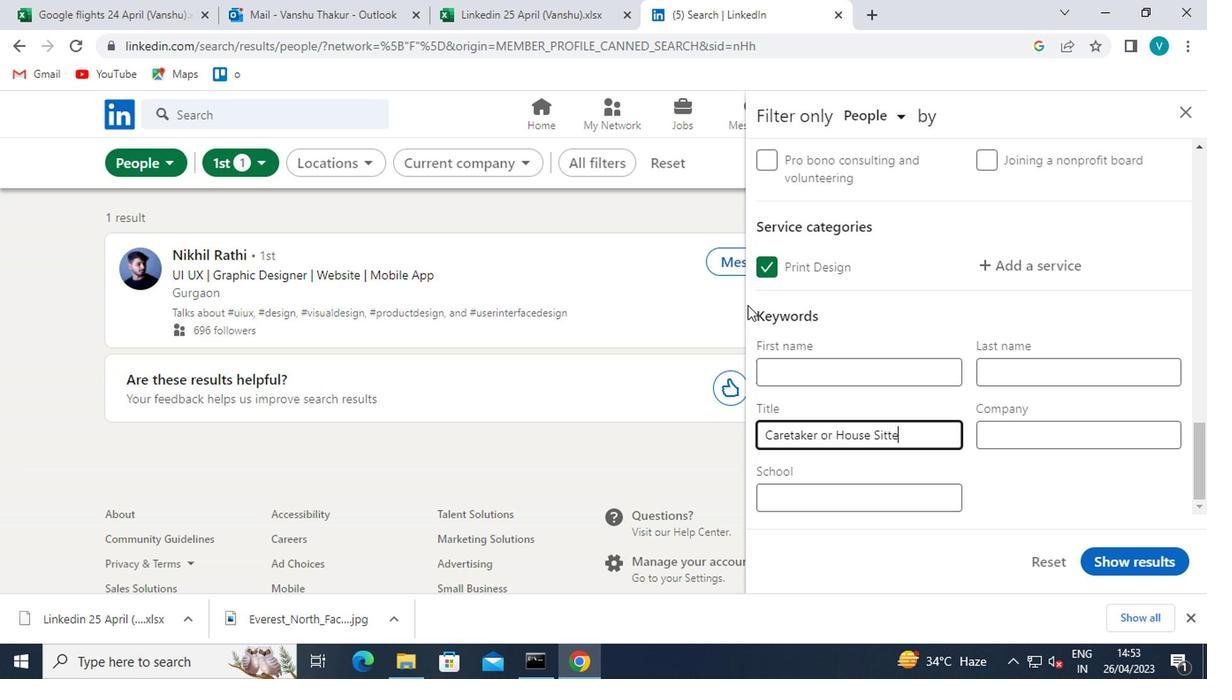 
Action: Mouse moved to (1139, 556)
Screenshot: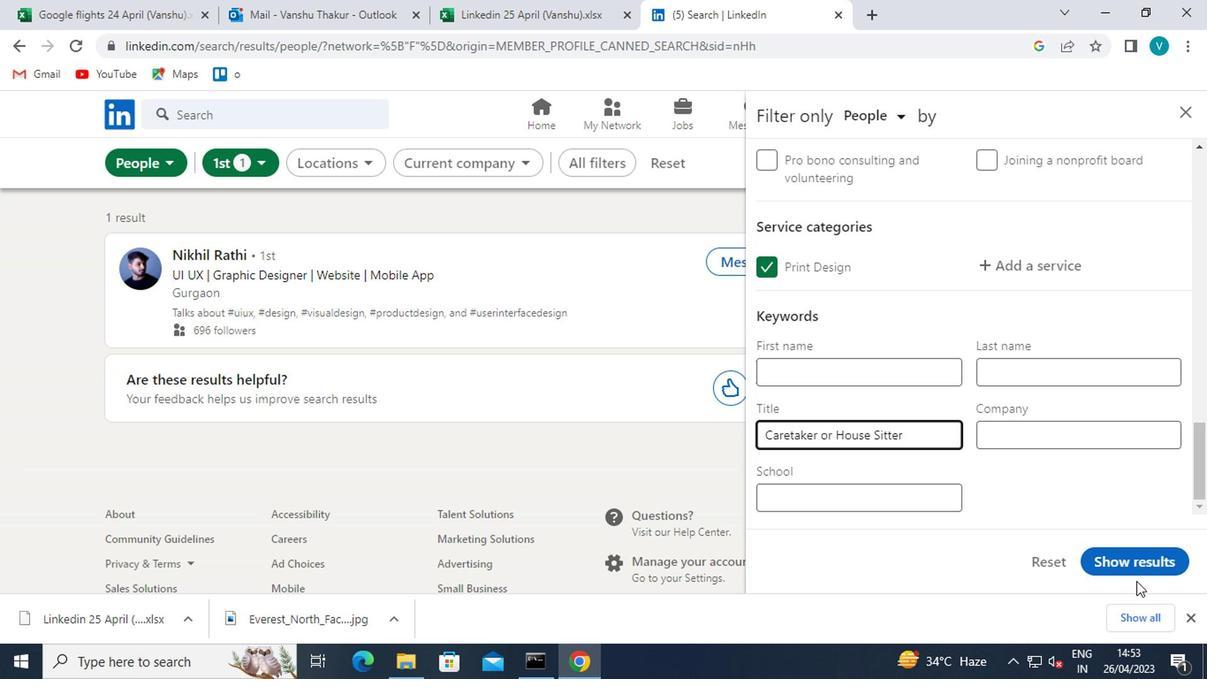 
Action: Mouse pressed left at (1139, 556)
Screenshot: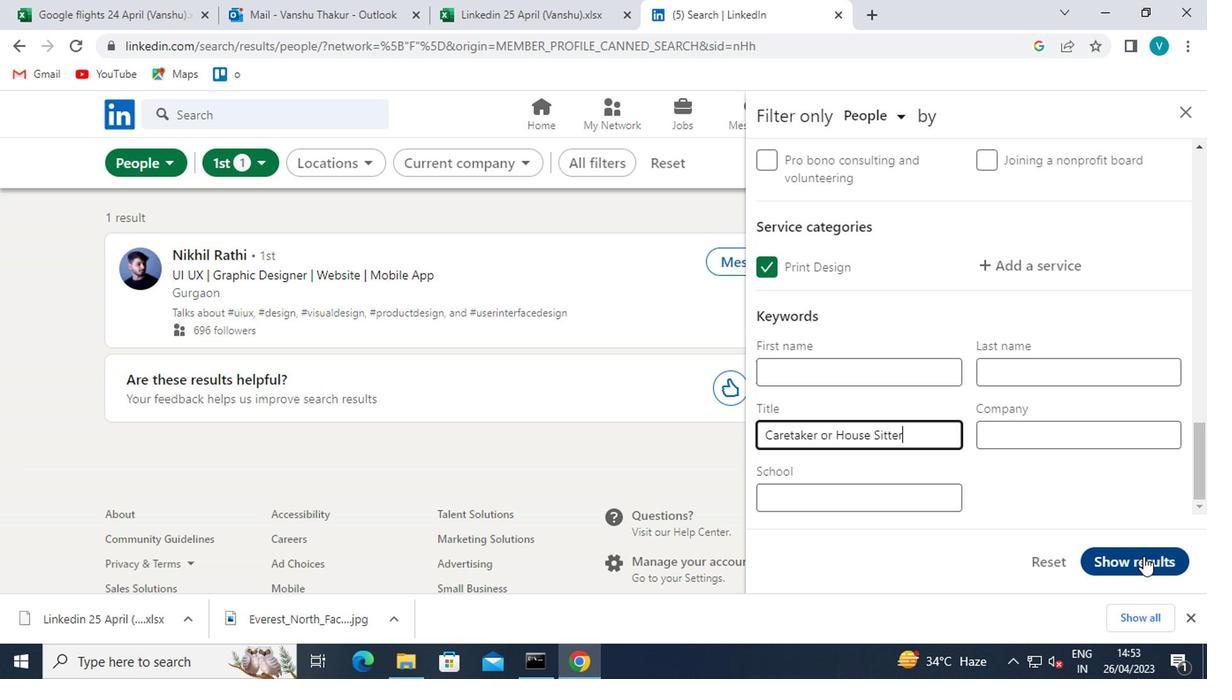 
Action: Mouse moved to (872, 350)
Screenshot: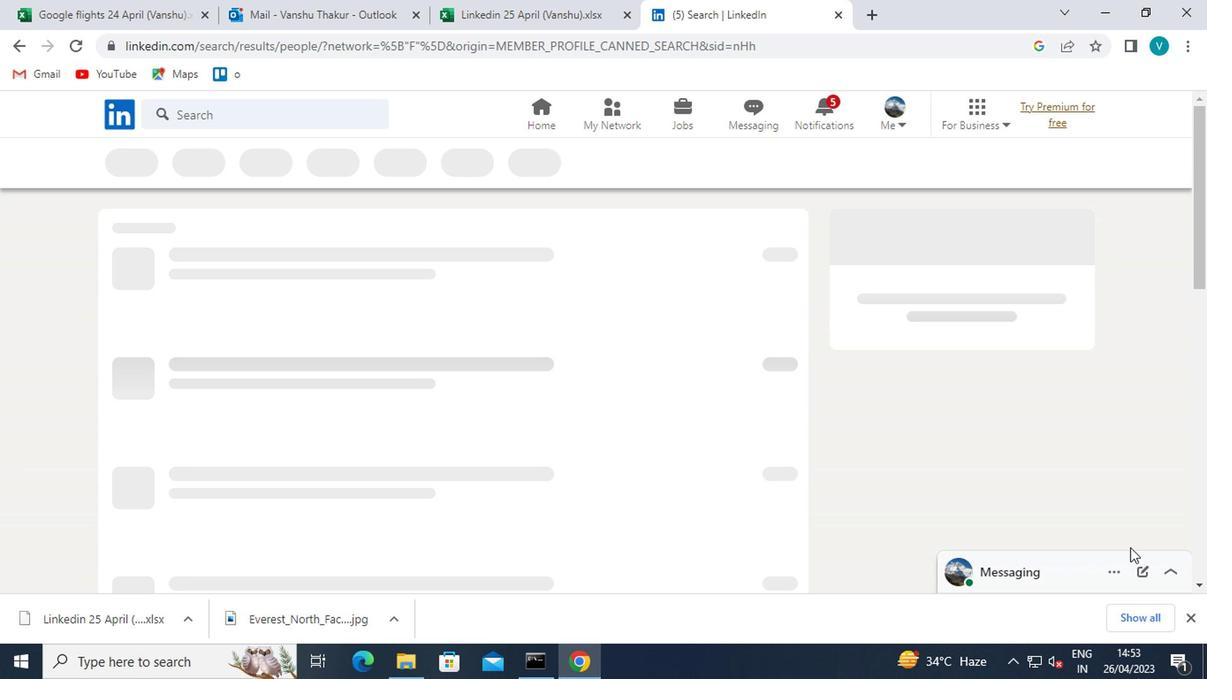 
